 Task: Create a due date automation trigger when advanced on, 2 working days before a card is due add fields without custom field "Resume" set to a number lower than 1 and lower than 10 at 11:00 AM.
Action: Mouse moved to (882, 260)
Screenshot: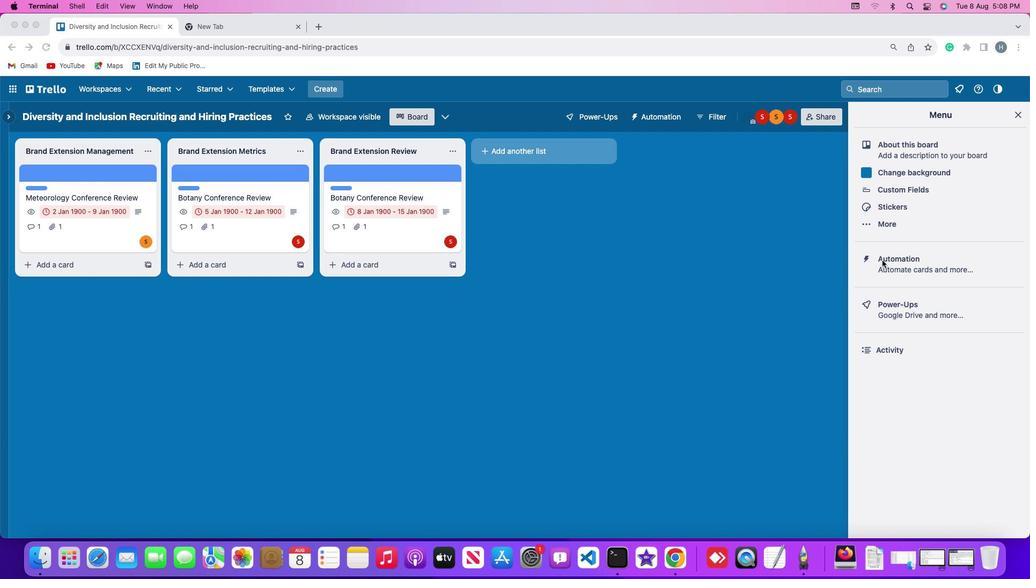 
Action: Mouse pressed left at (882, 260)
Screenshot: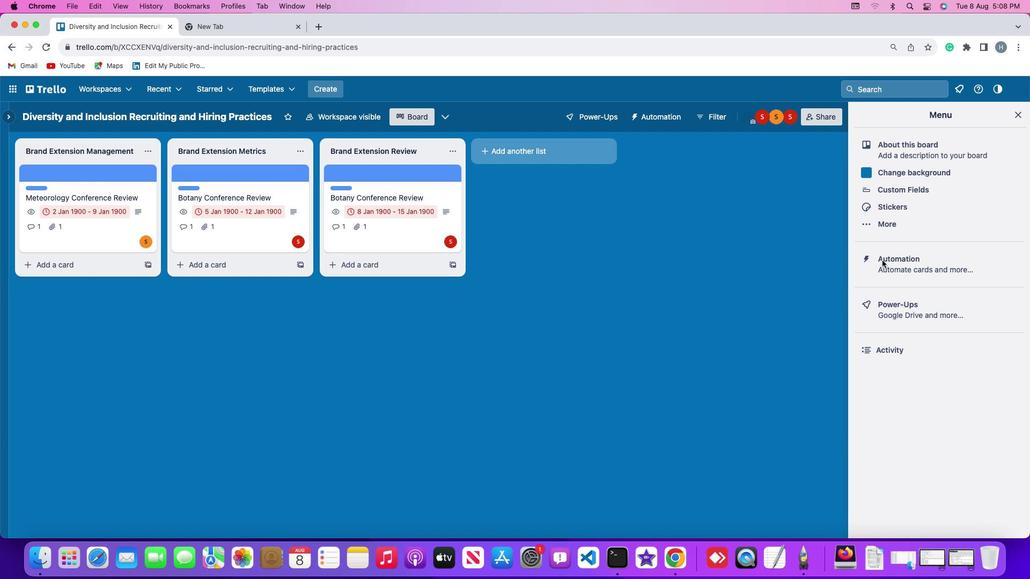 
Action: Mouse pressed left at (882, 260)
Screenshot: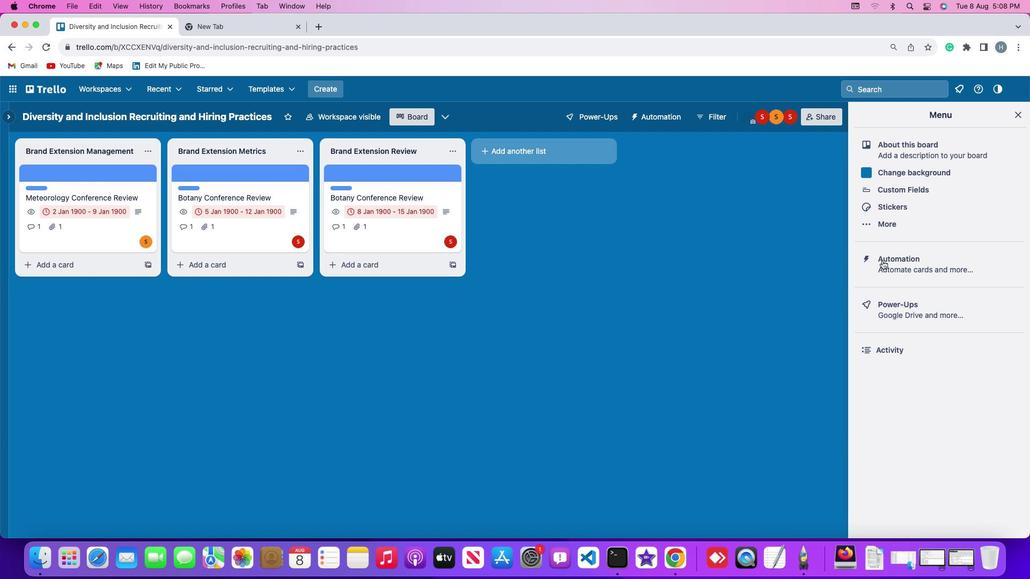 
Action: Mouse moved to (68, 252)
Screenshot: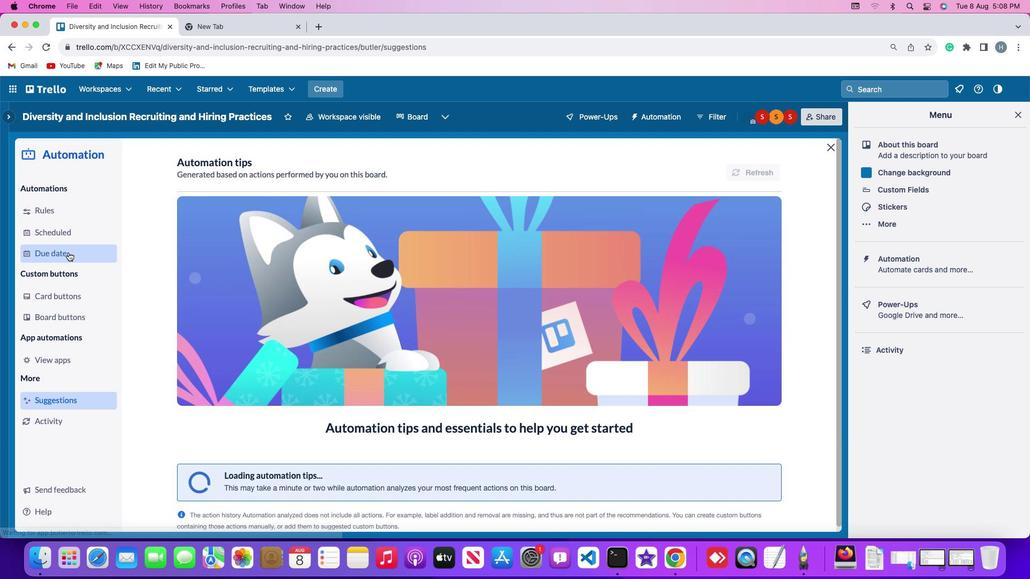 
Action: Mouse pressed left at (68, 252)
Screenshot: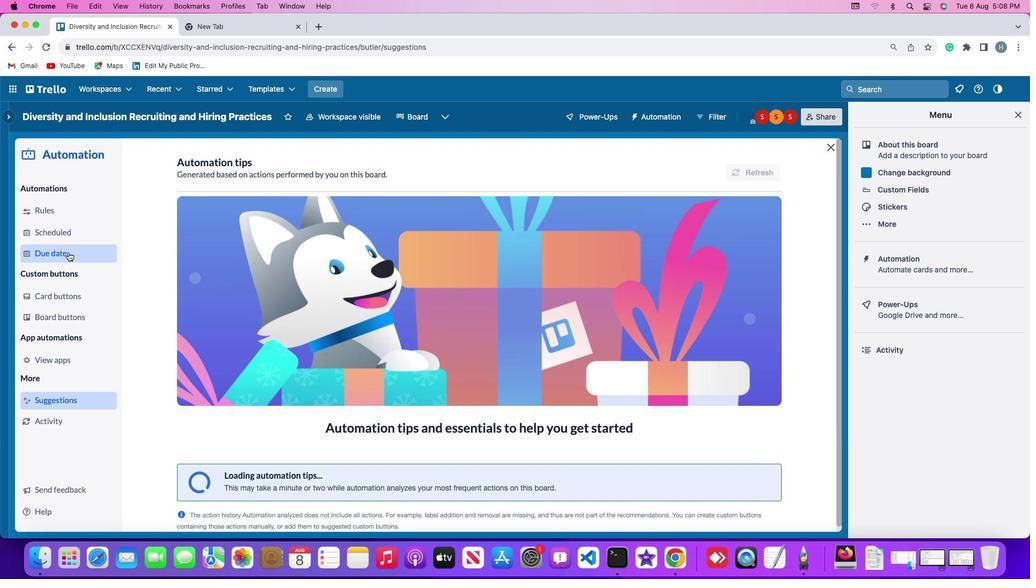 
Action: Mouse moved to (731, 164)
Screenshot: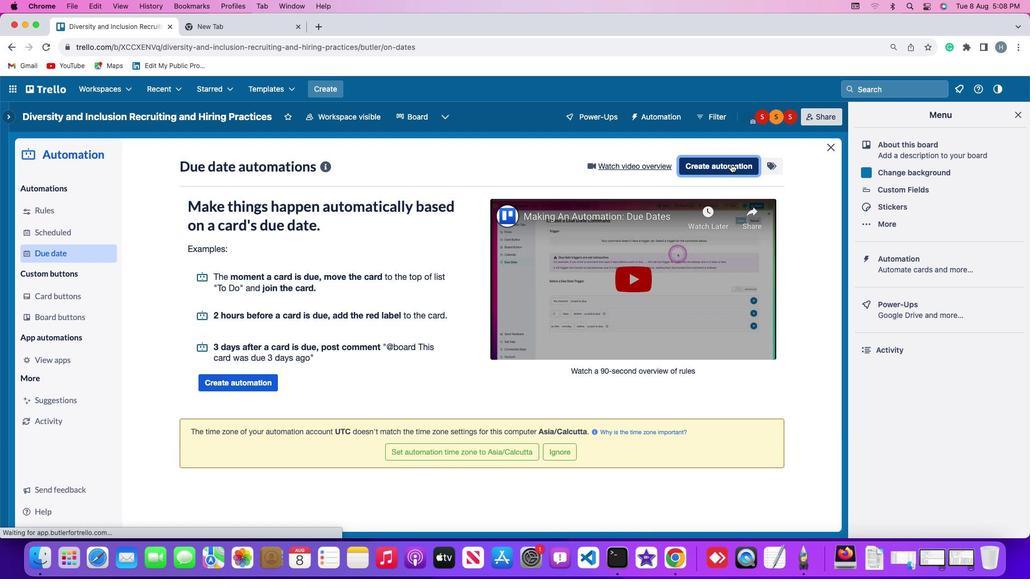 
Action: Mouse pressed left at (731, 164)
Screenshot: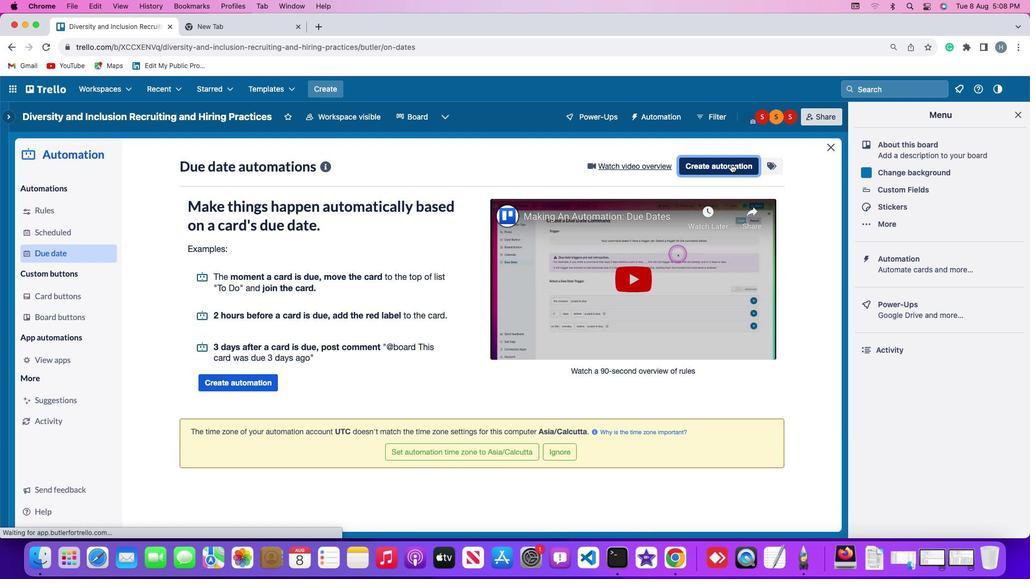 
Action: Mouse moved to (297, 270)
Screenshot: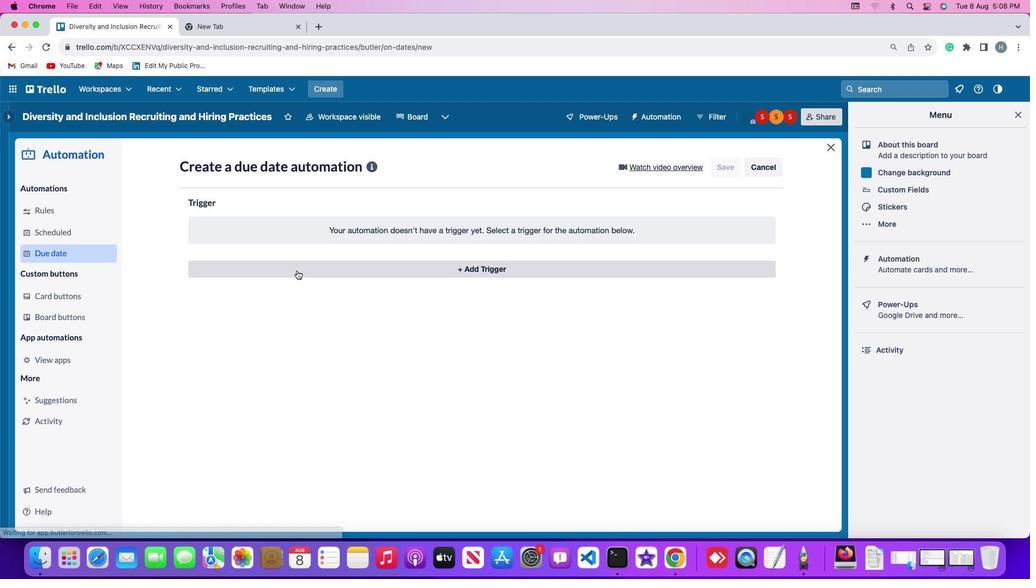 
Action: Mouse pressed left at (297, 270)
Screenshot: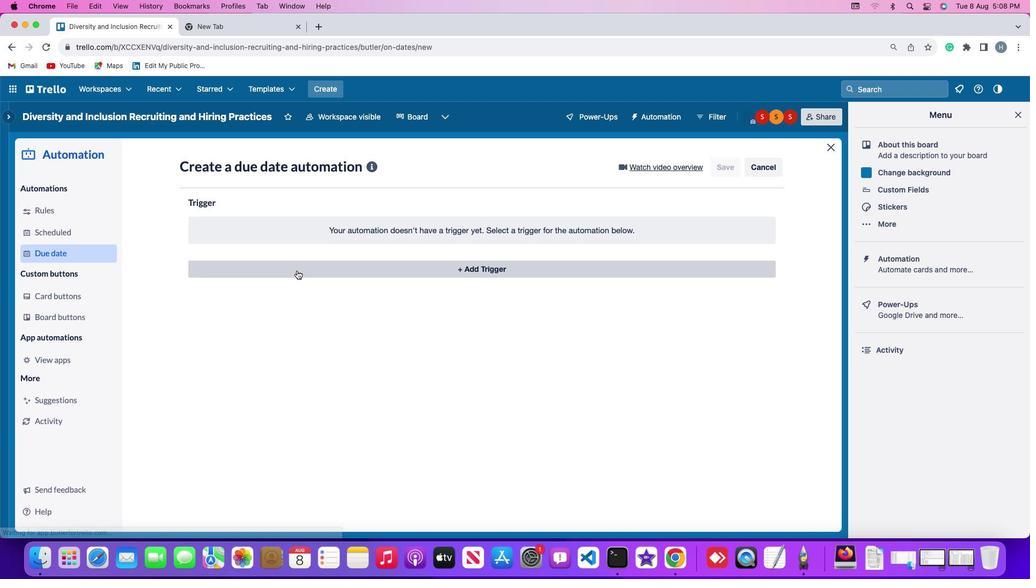 
Action: Mouse moved to (206, 428)
Screenshot: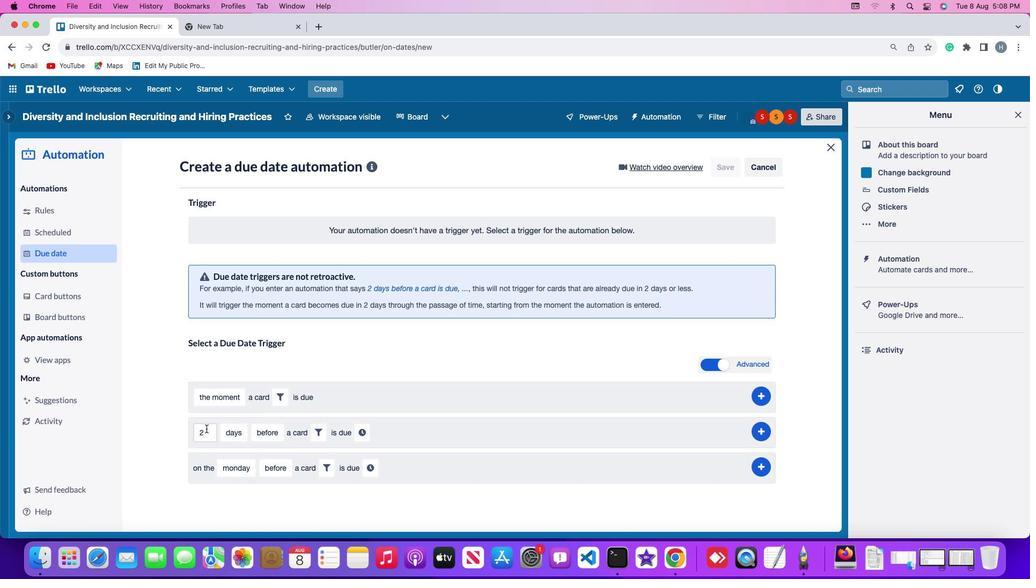 
Action: Mouse pressed left at (206, 428)
Screenshot: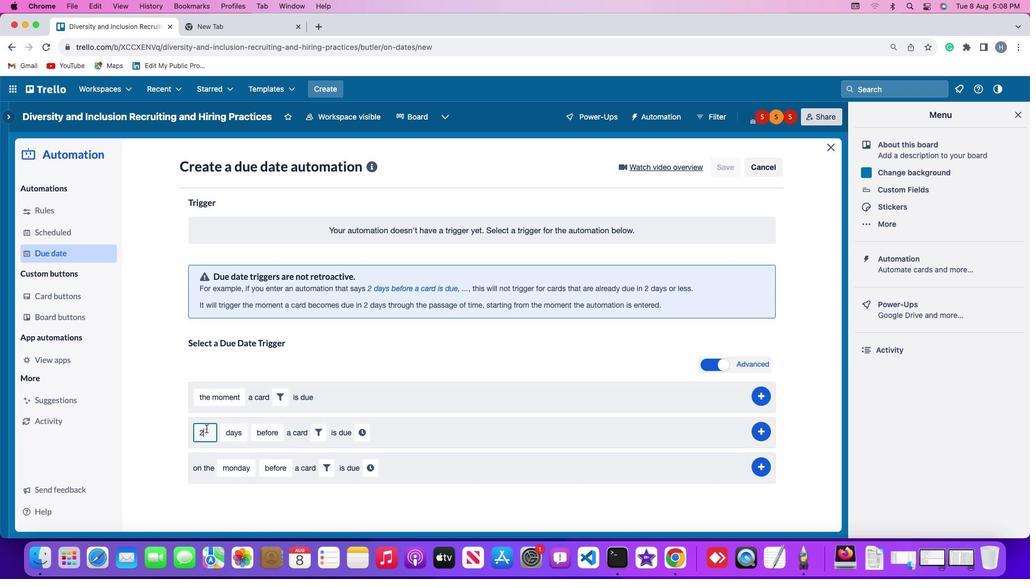 
Action: Key pressed Key.backspace'2'
Screenshot: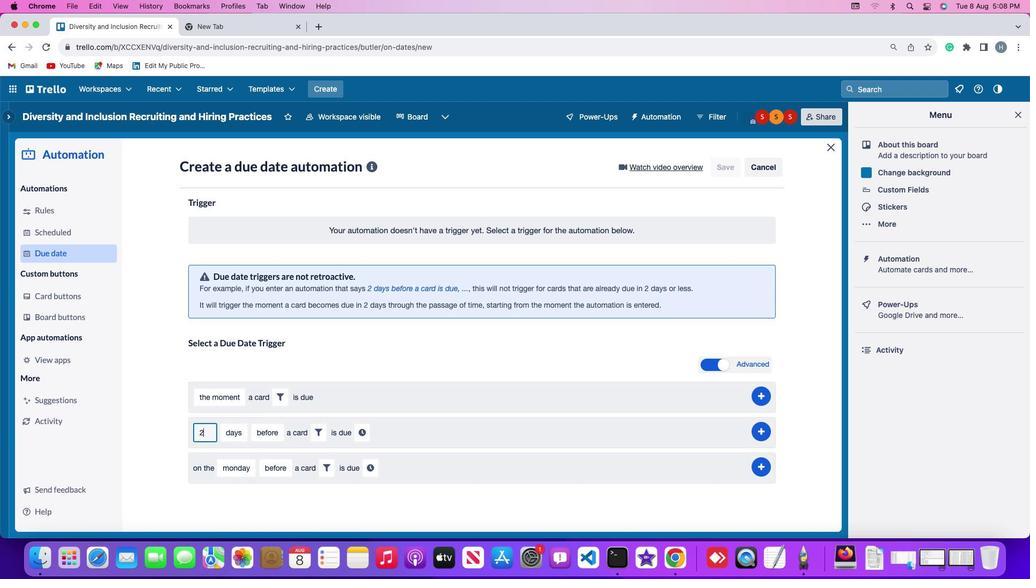 
Action: Mouse moved to (226, 432)
Screenshot: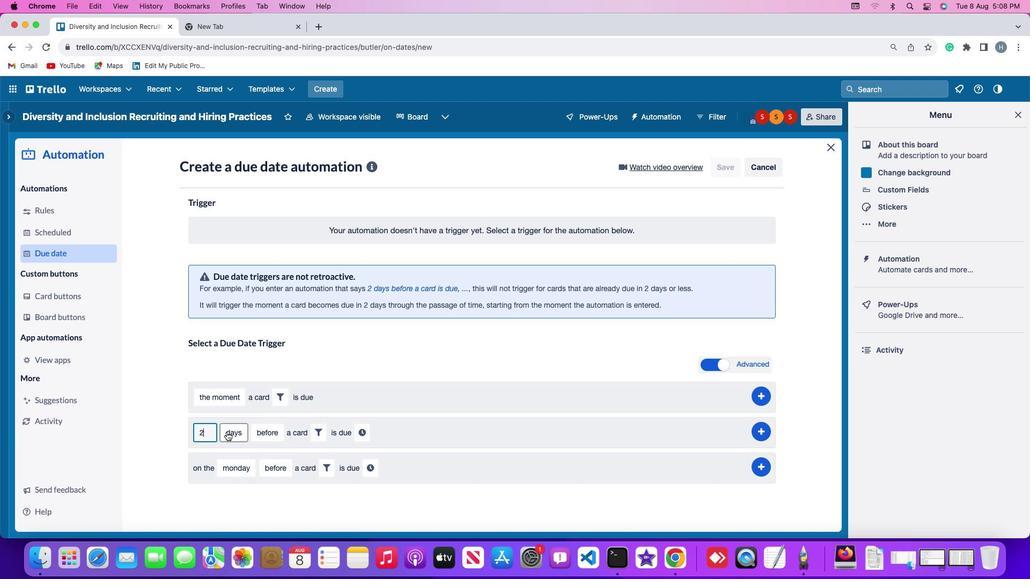 
Action: Mouse pressed left at (226, 432)
Screenshot: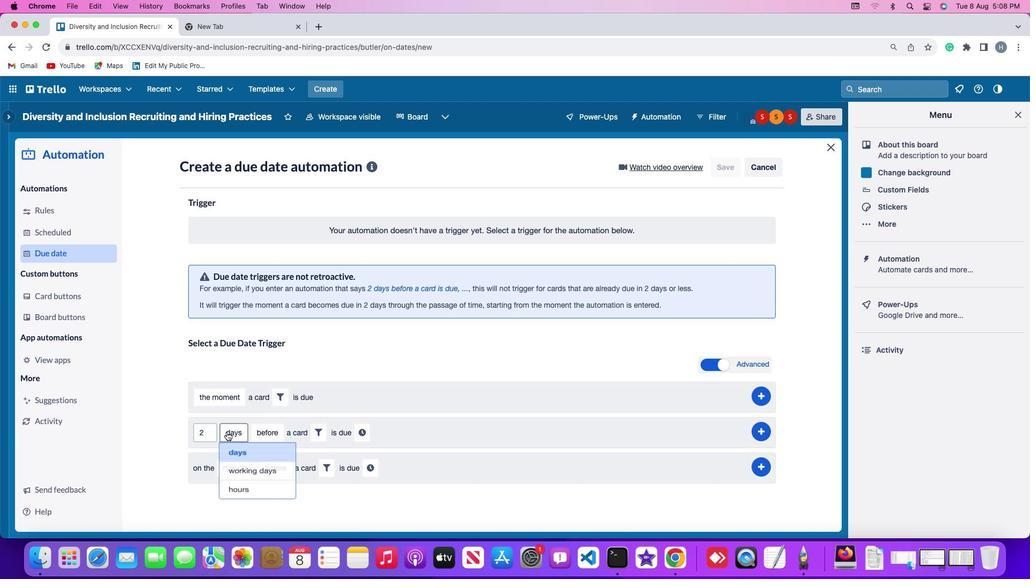 
Action: Mouse moved to (243, 474)
Screenshot: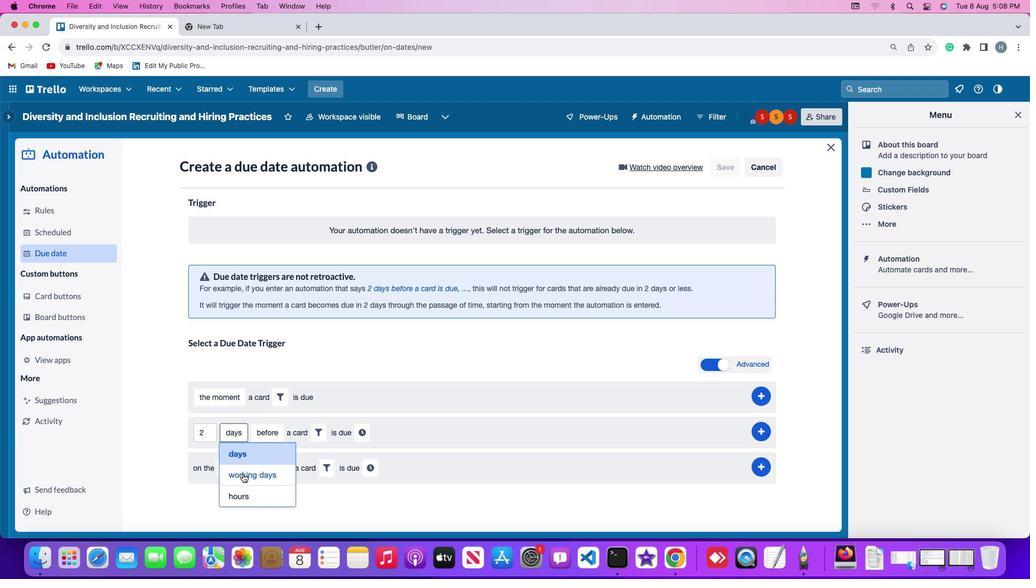 
Action: Mouse pressed left at (243, 474)
Screenshot: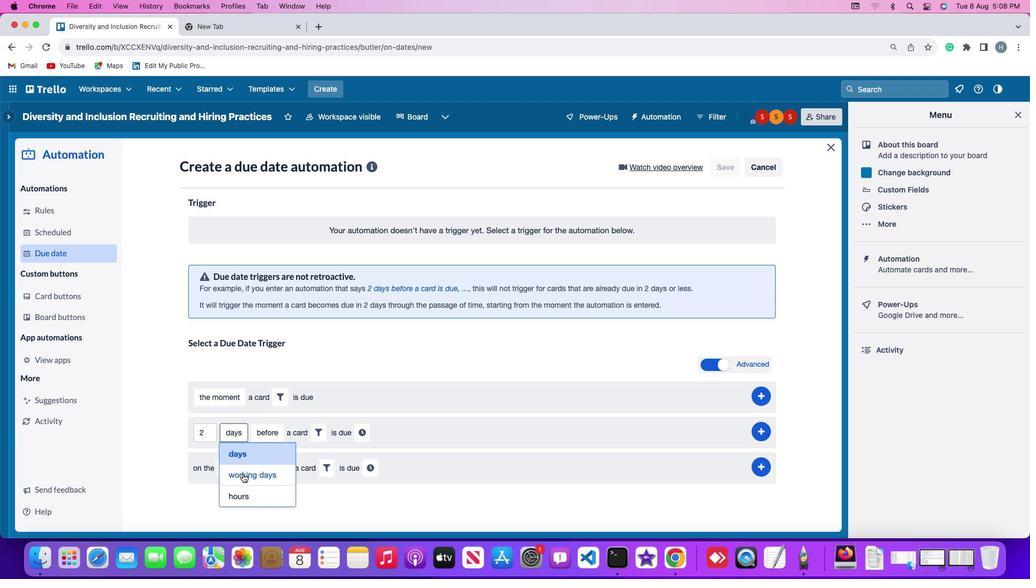 
Action: Mouse moved to (293, 434)
Screenshot: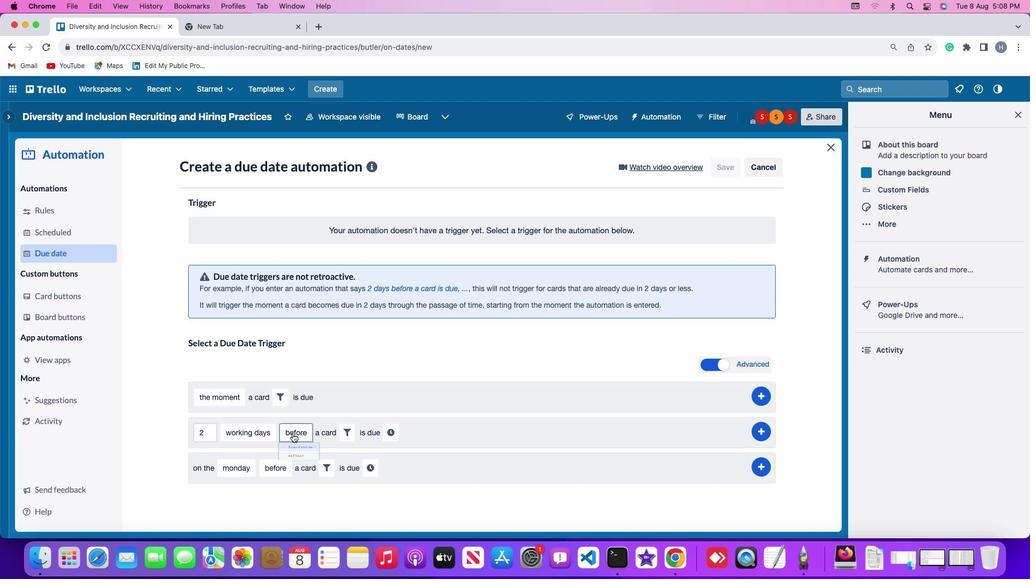 
Action: Mouse pressed left at (293, 434)
Screenshot: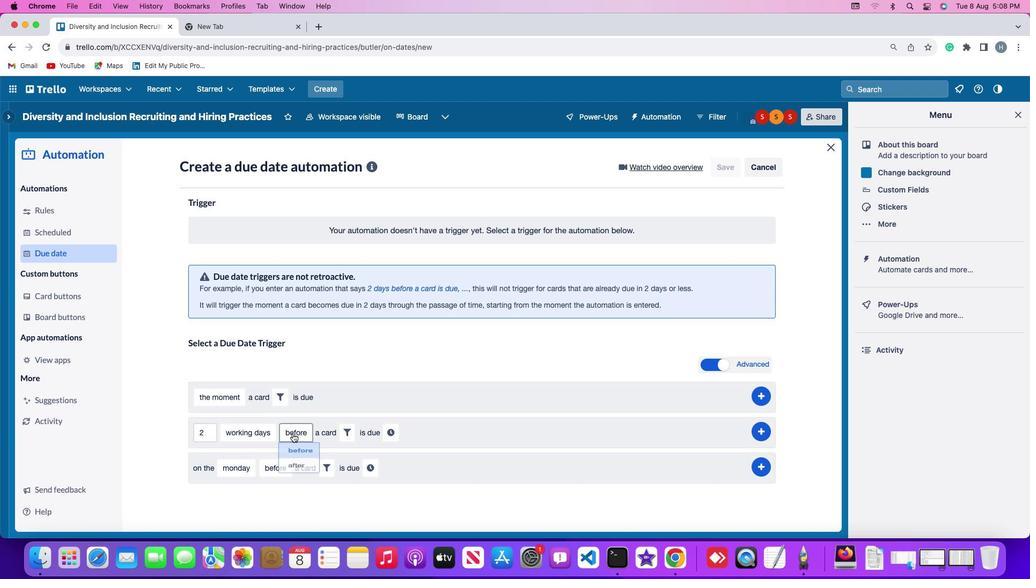 
Action: Mouse moved to (300, 454)
Screenshot: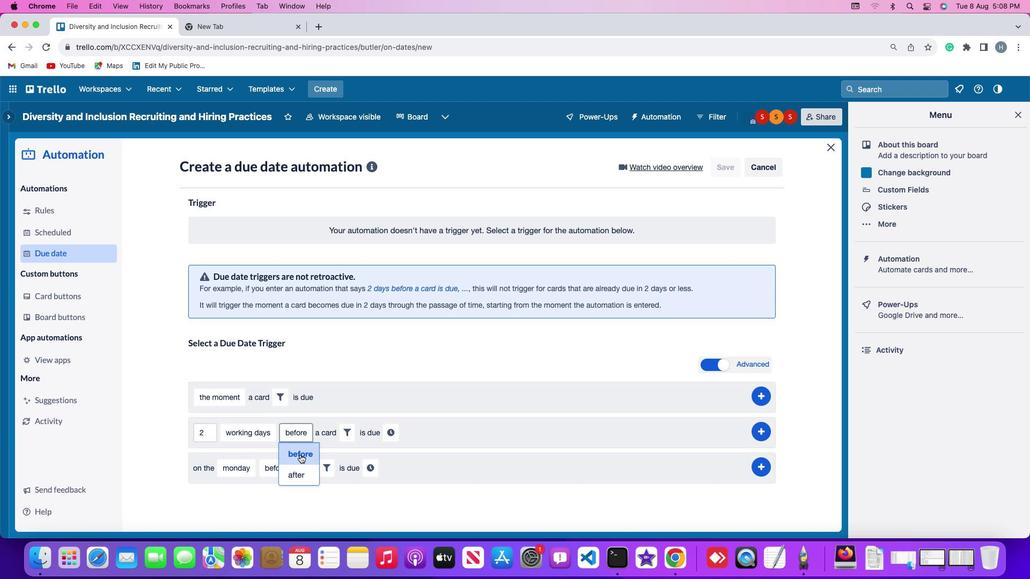 
Action: Mouse pressed left at (300, 454)
Screenshot: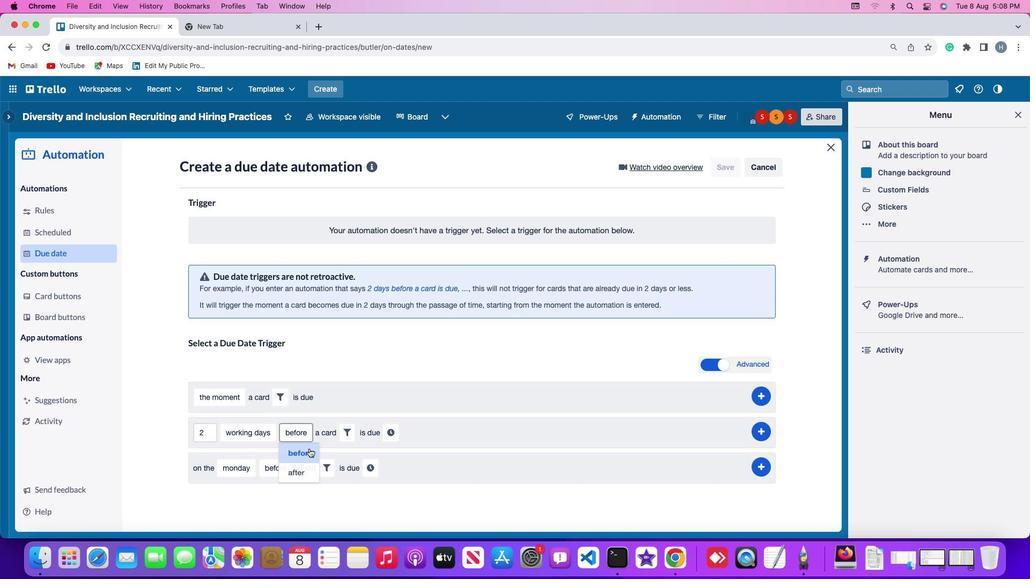 
Action: Mouse moved to (347, 435)
Screenshot: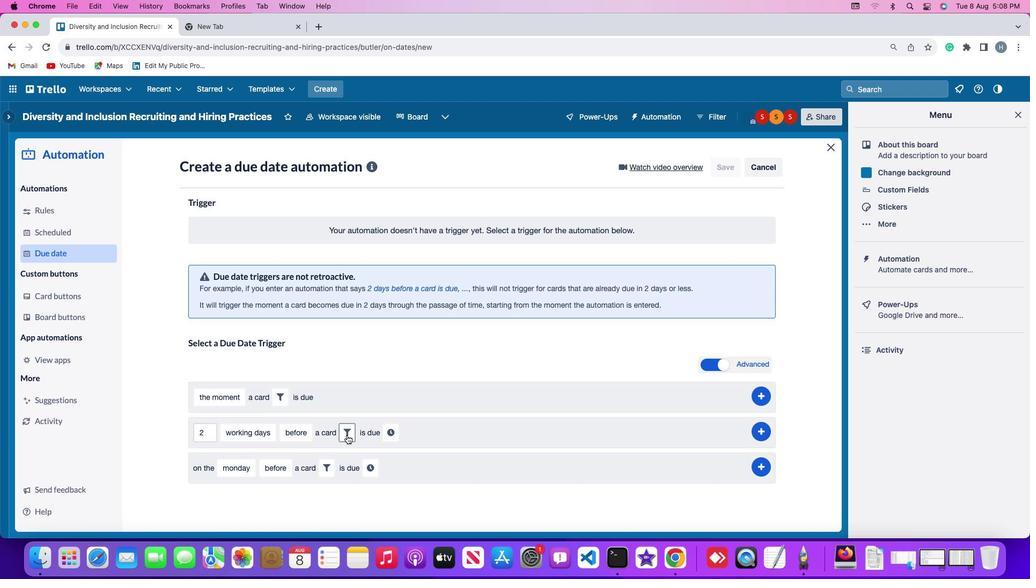 
Action: Mouse pressed left at (347, 435)
Screenshot: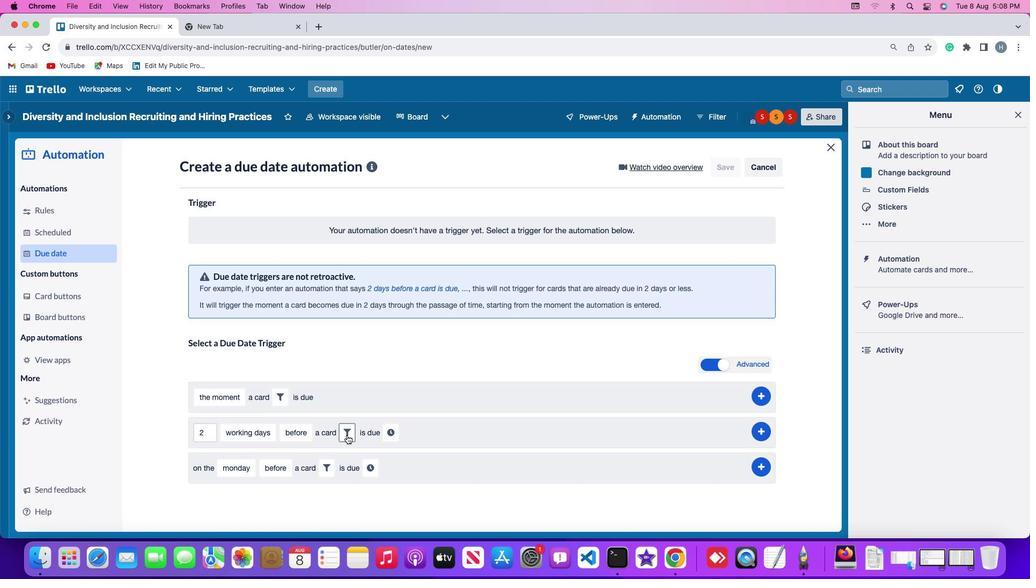 
Action: Mouse moved to (527, 465)
Screenshot: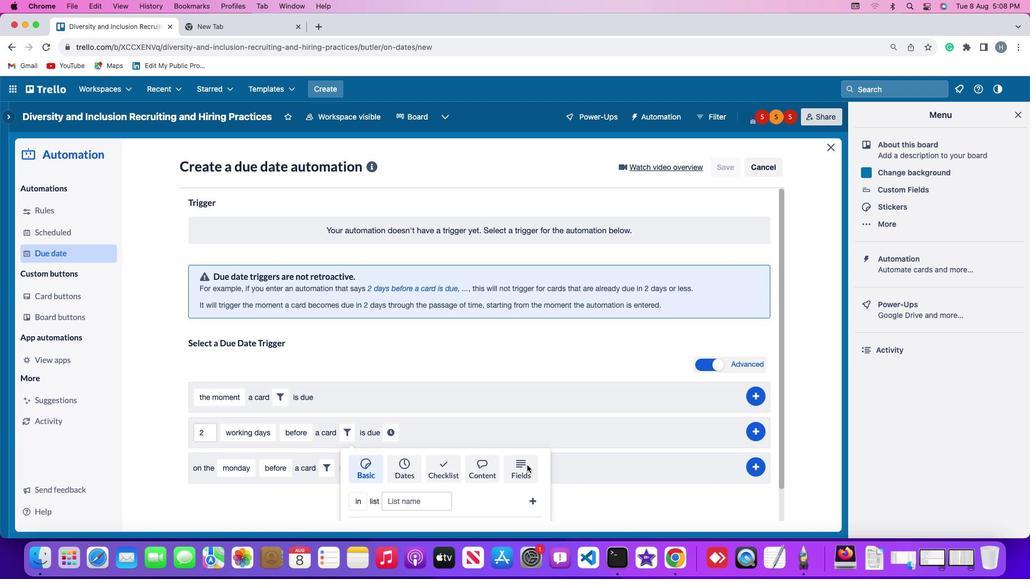 
Action: Mouse pressed left at (527, 465)
Screenshot: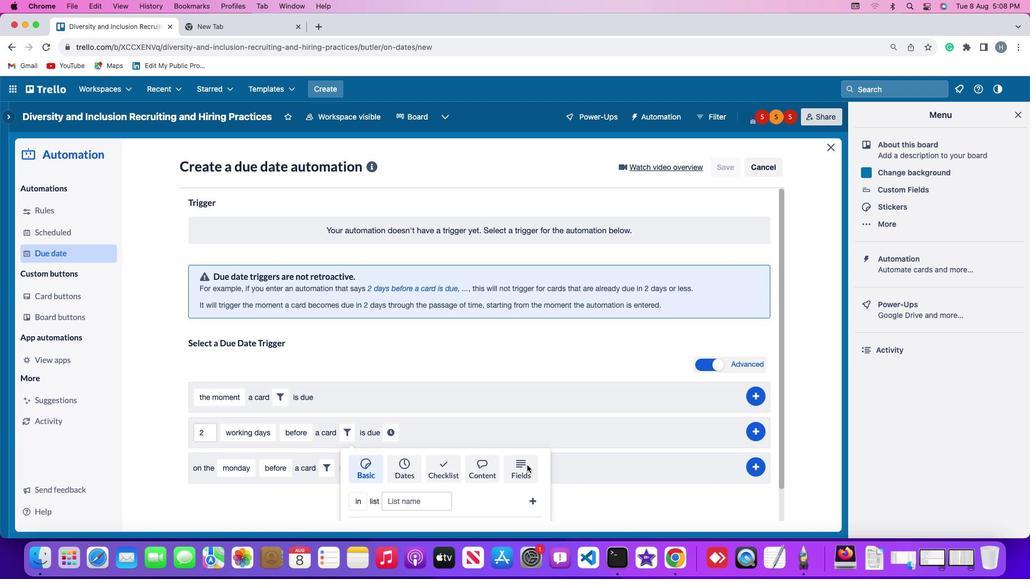 
Action: Mouse moved to (323, 501)
Screenshot: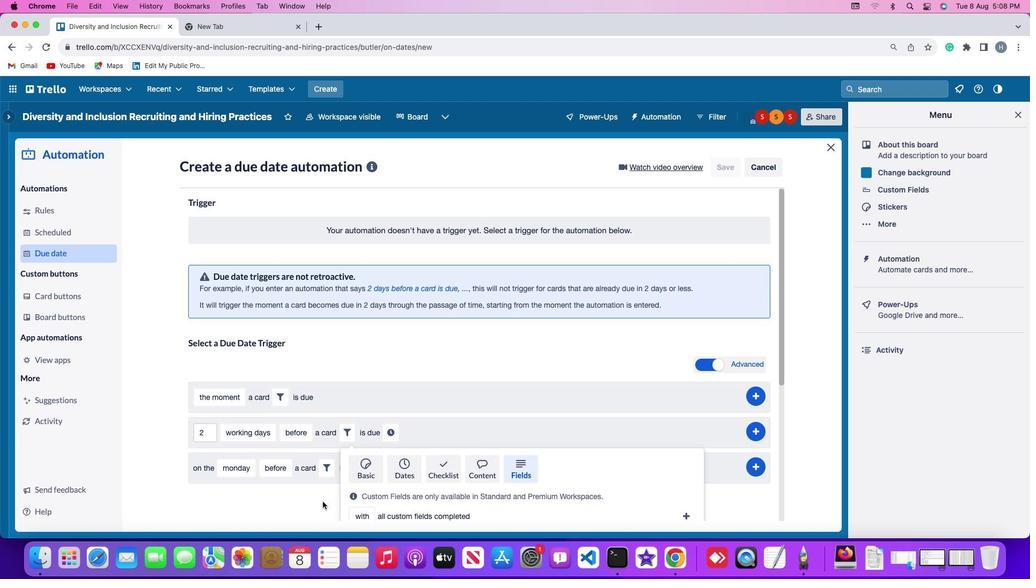 
Action: Mouse scrolled (323, 501) with delta (0, 0)
Screenshot: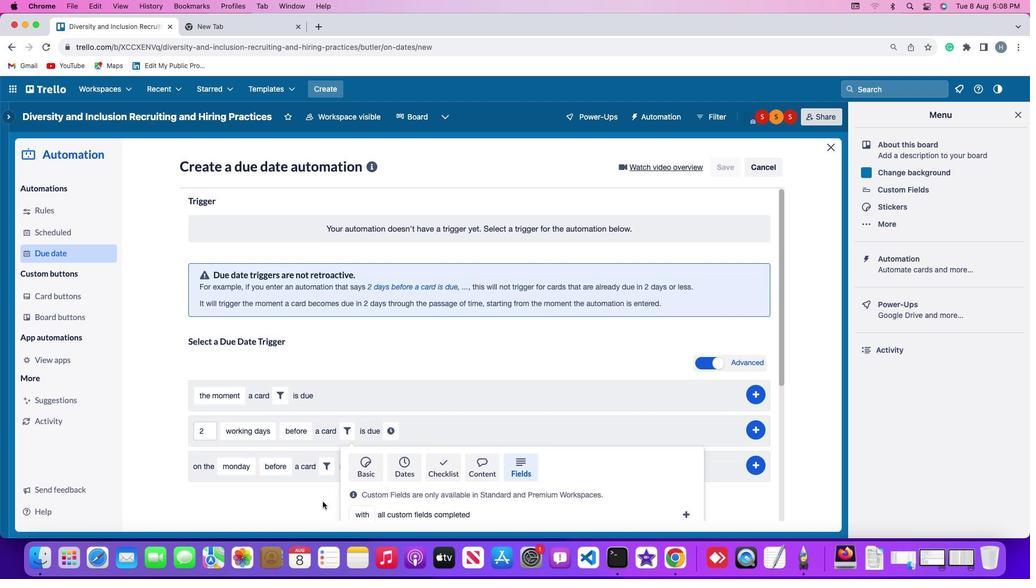 
Action: Mouse scrolled (323, 501) with delta (0, 0)
Screenshot: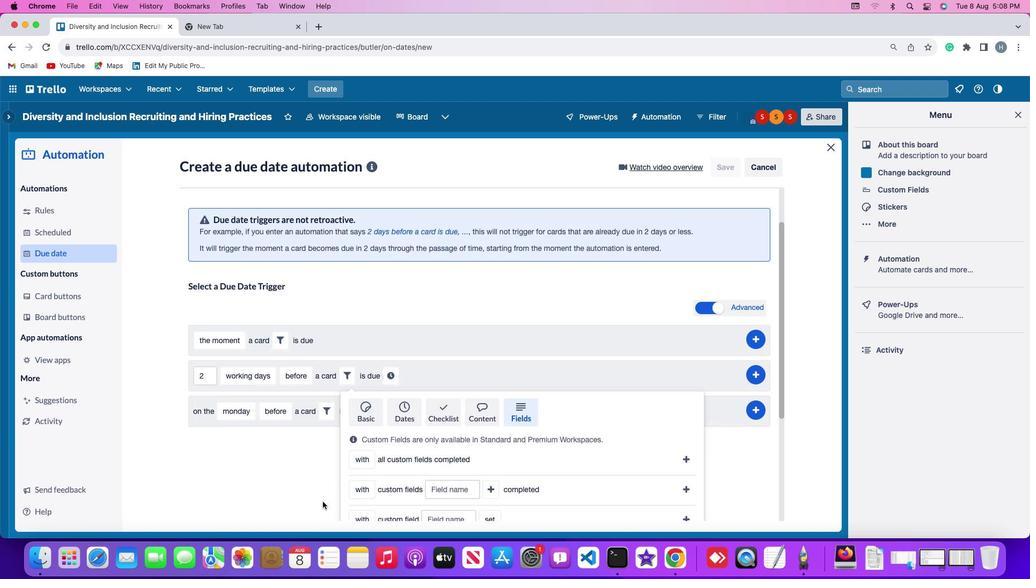 
Action: Mouse scrolled (323, 501) with delta (0, -2)
Screenshot: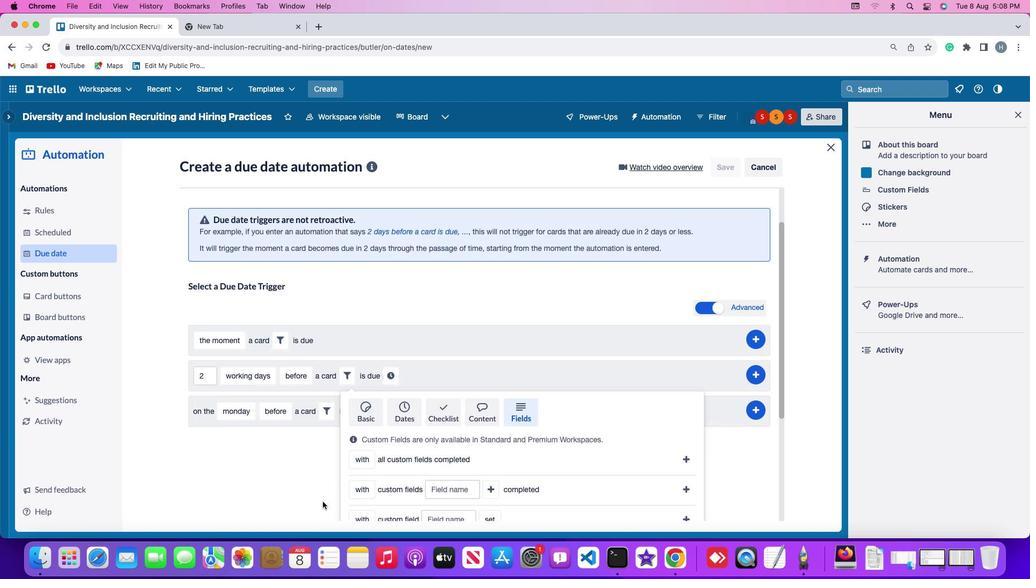 
Action: Mouse scrolled (323, 501) with delta (0, -2)
Screenshot: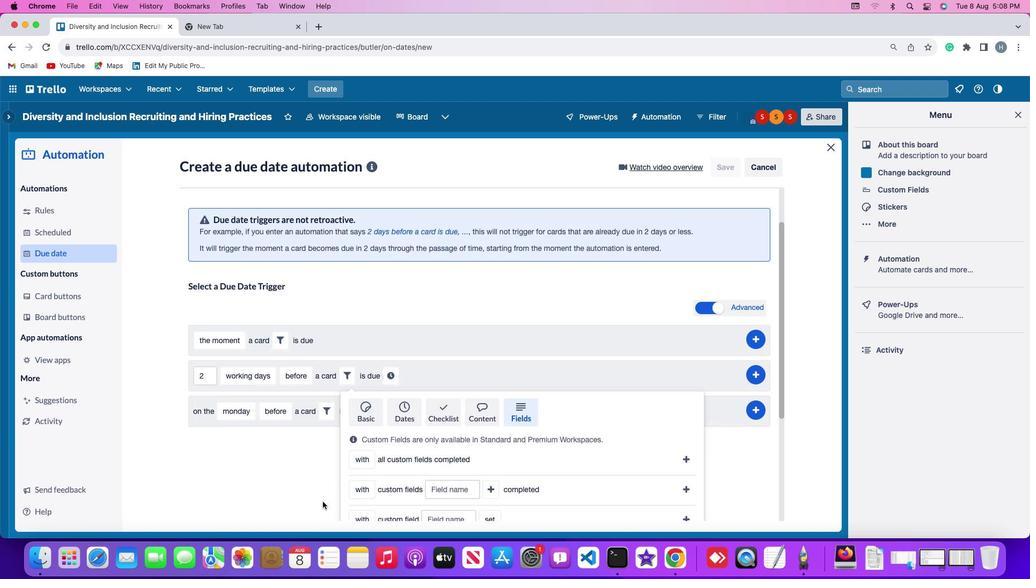 
Action: Mouse scrolled (323, 501) with delta (0, -3)
Screenshot: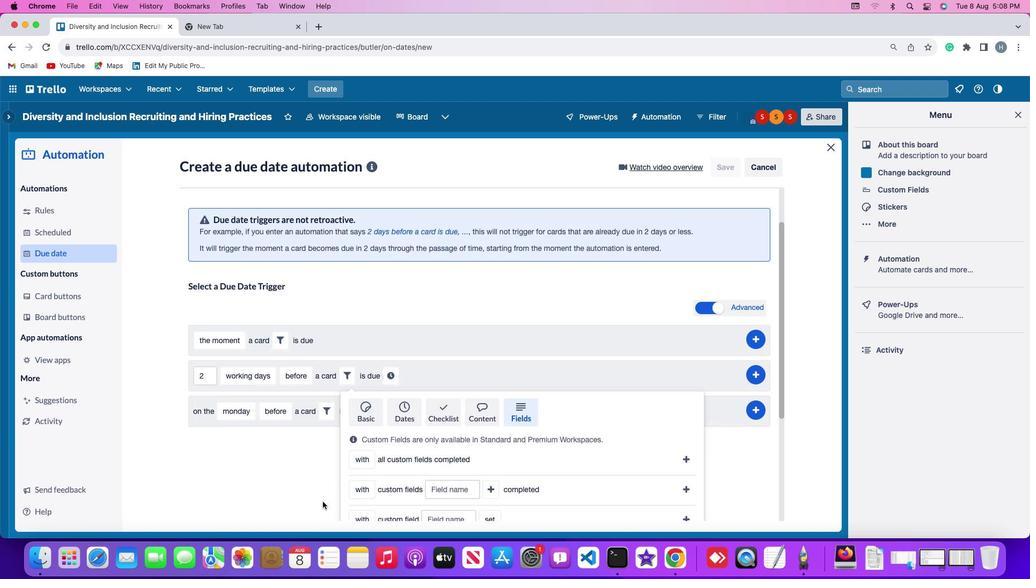 
Action: Mouse scrolled (323, 501) with delta (0, -3)
Screenshot: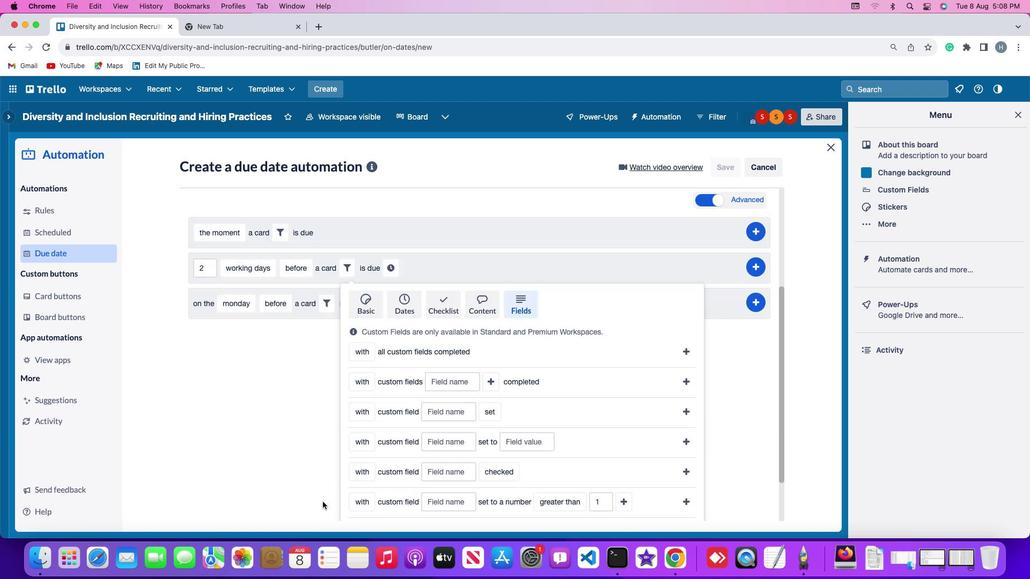 
Action: Mouse scrolled (323, 501) with delta (0, -3)
Screenshot: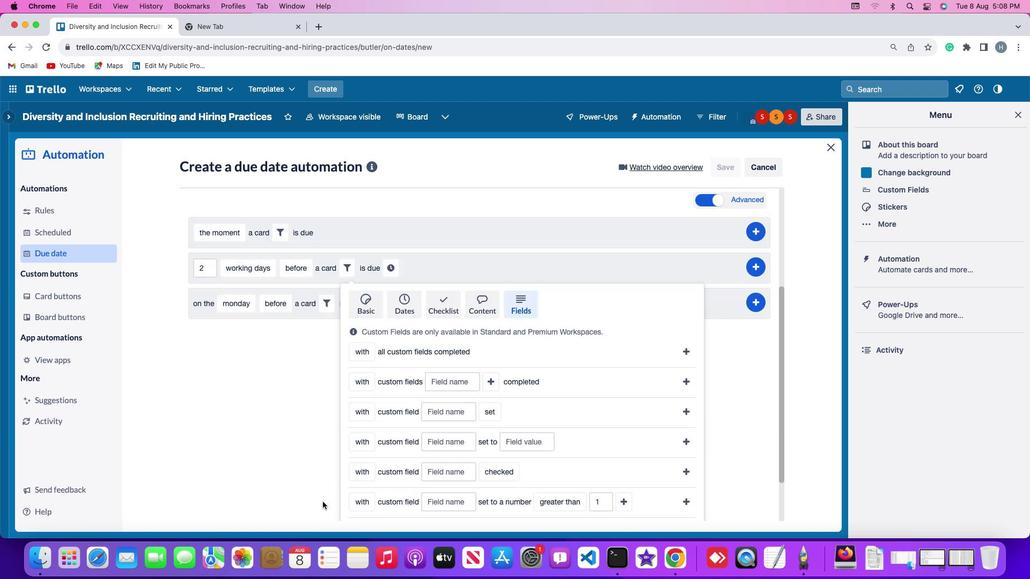 
Action: Mouse scrolled (323, 501) with delta (0, -4)
Screenshot: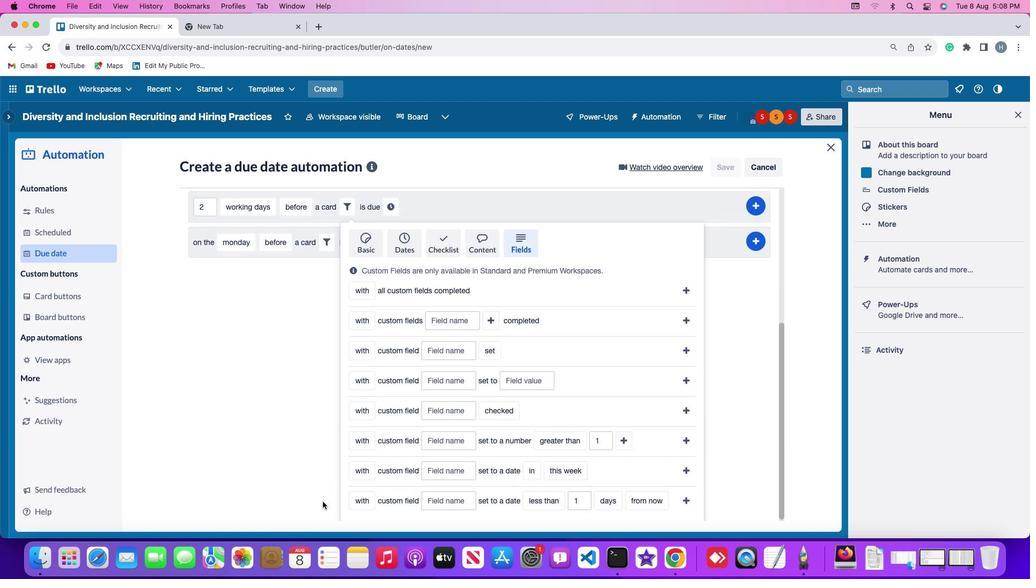 
Action: Mouse scrolled (323, 501) with delta (0, 0)
Screenshot: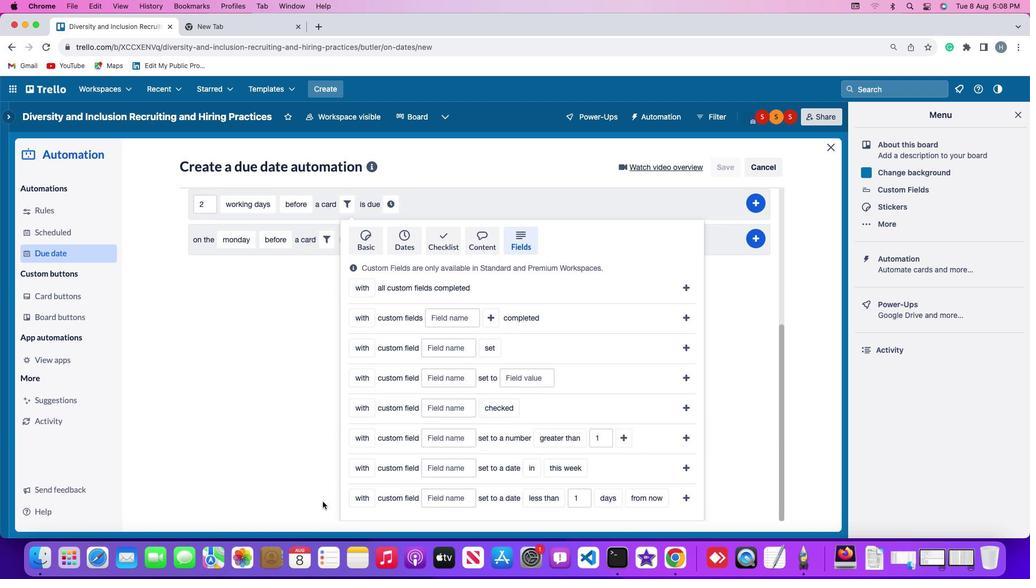 
Action: Mouse scrolled (323, 501) with delta (0, 0)
Screenshot: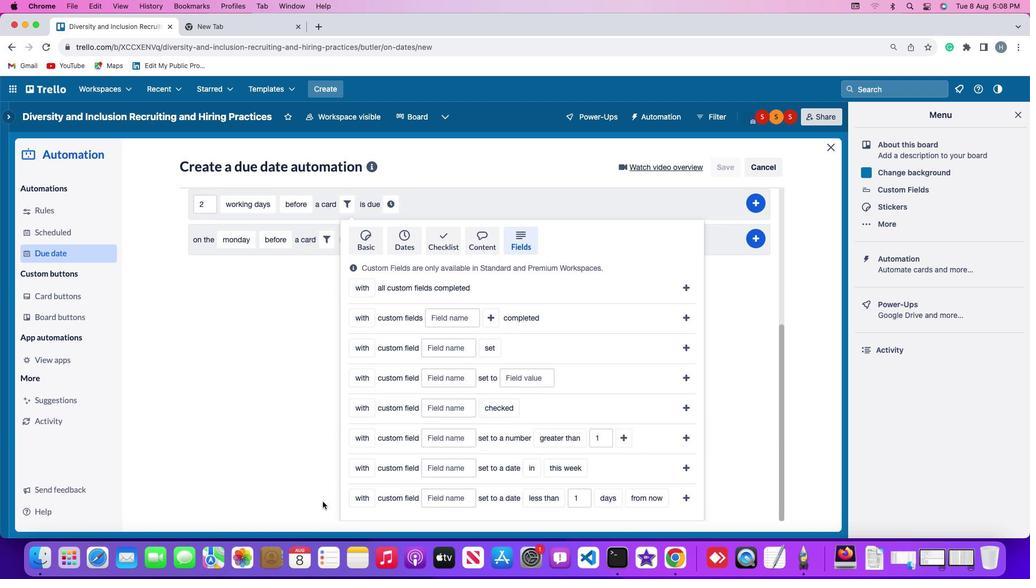 
Action: Mouse scrolled (323, 501) with delta (0, -1)
Screenshot: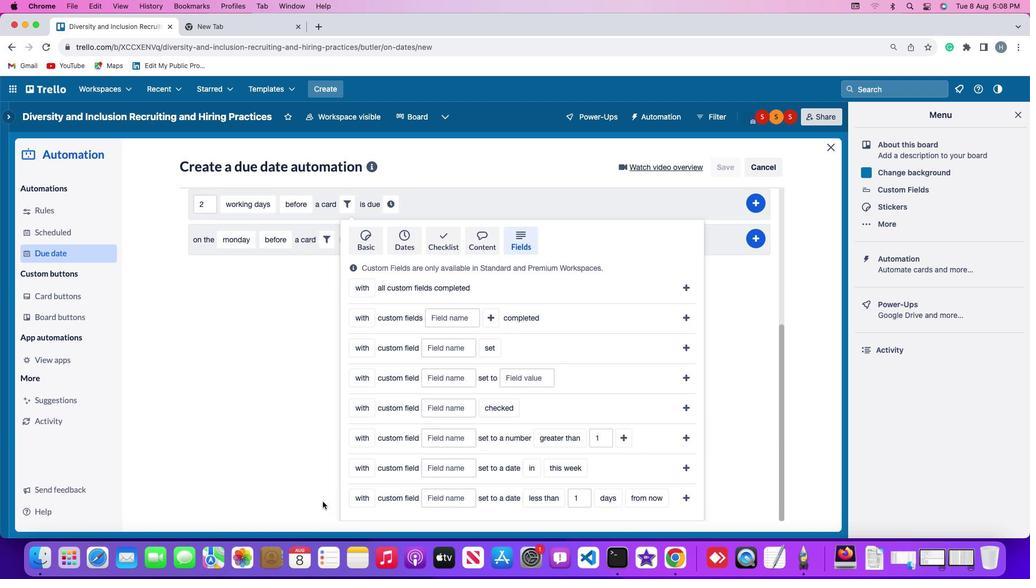 
Action: Mouse scrolled (323, 501) with delta (0, -2)
Screenshot: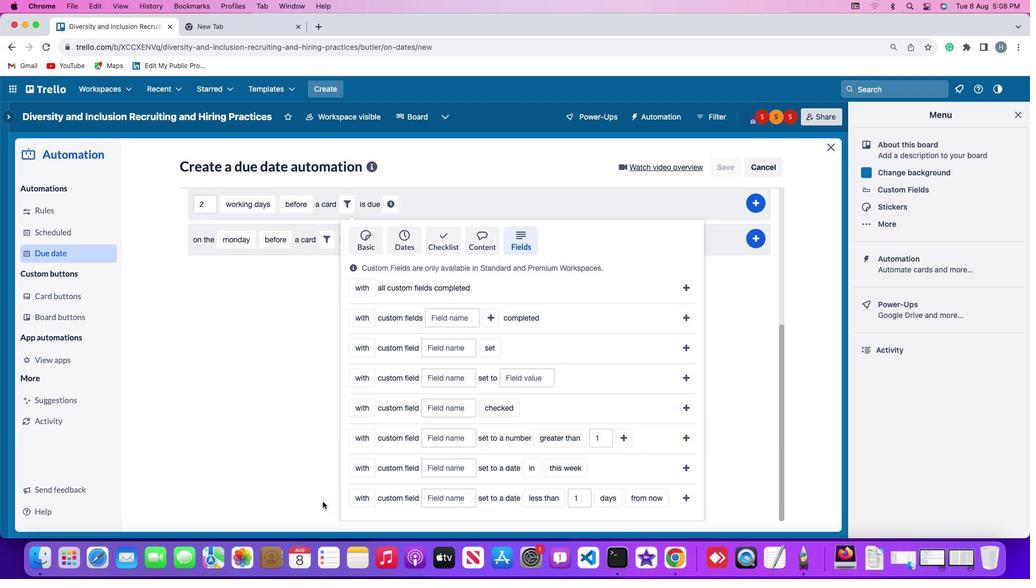 
Action: Mouse moved to (366, 439)
Screenshot: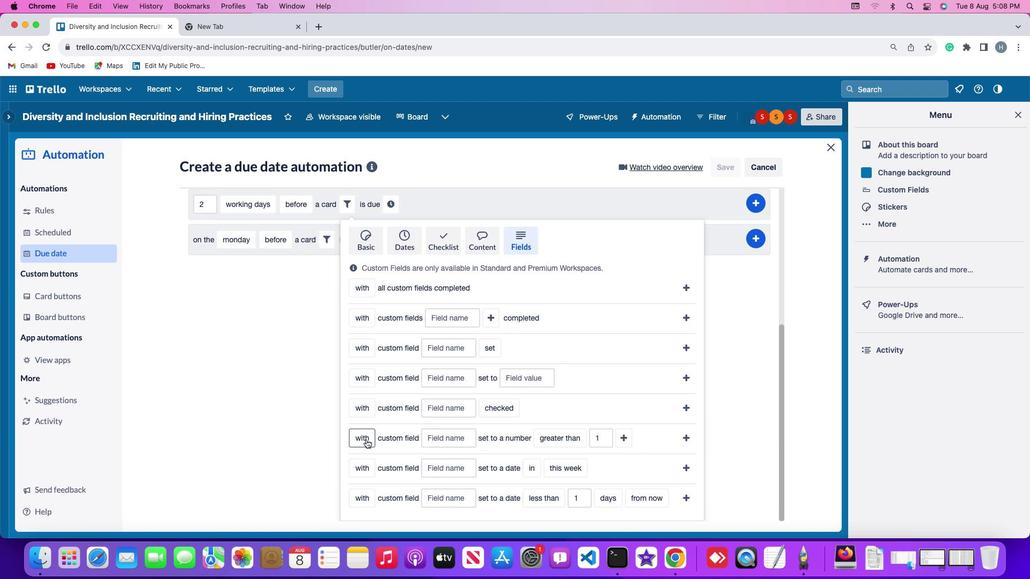 
Action: Mouse pressed left at (366, 439)
Screenshot: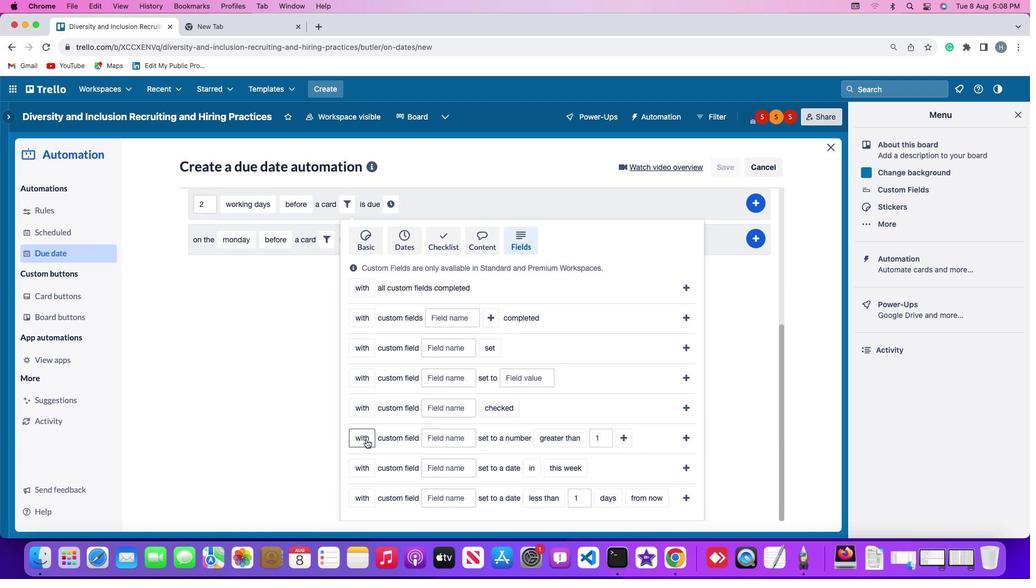 
Action: Mouse moved to (372, 477)
Screenshot: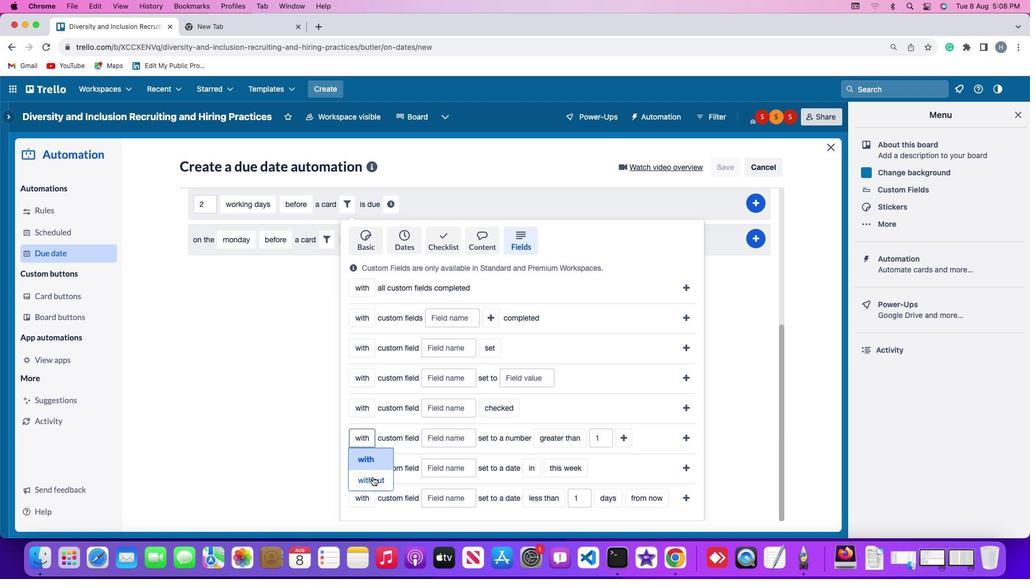 
Action: Mouse pressed left at (372, 477)
Screenshot: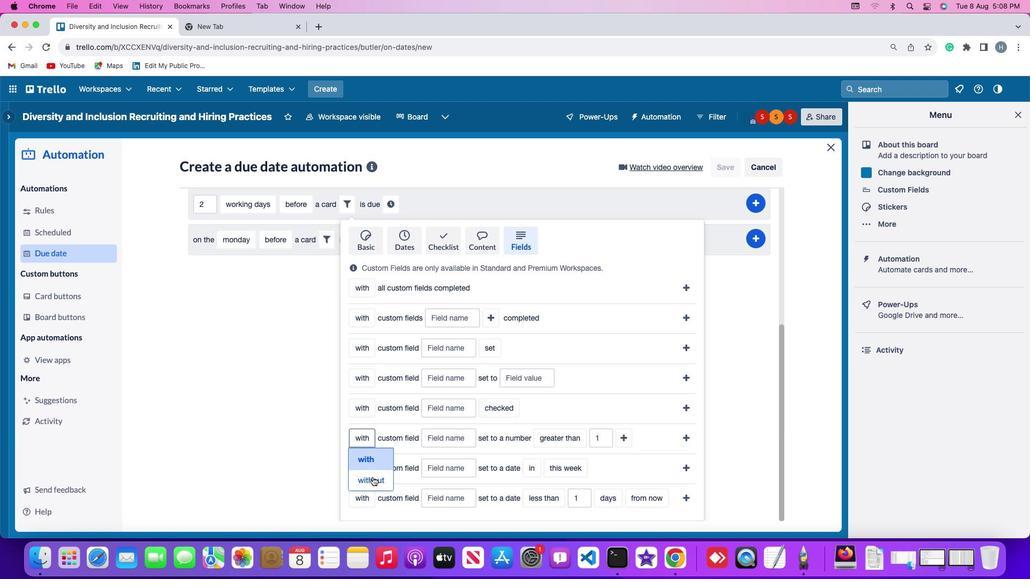 
Action: Mouse moved to (462, 441)
Screenshot: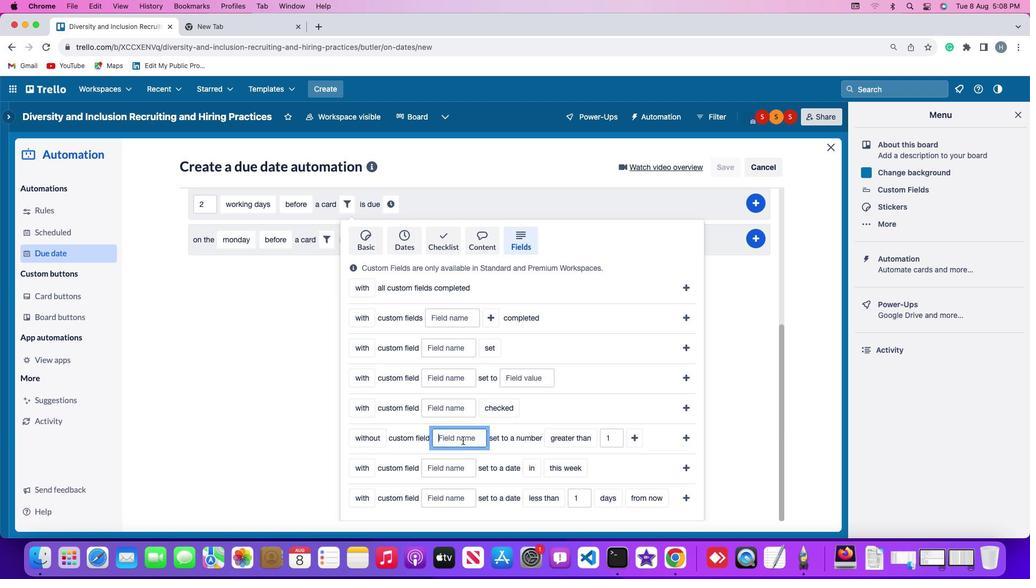 
Action: Mouse pressed left at (462, 441)
Screenshot: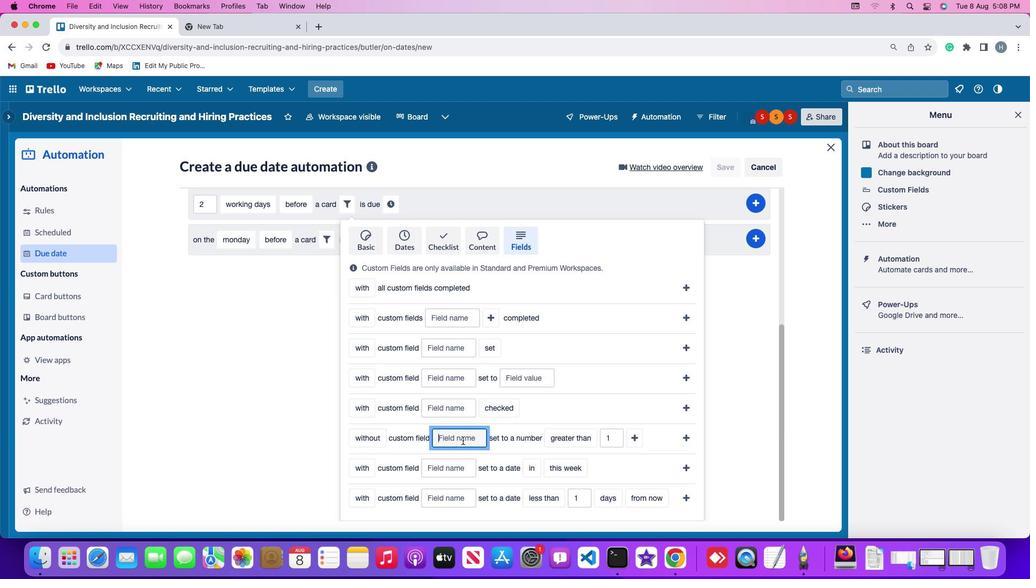 
Action: Mouse moved to (462, 441)
Screenshot: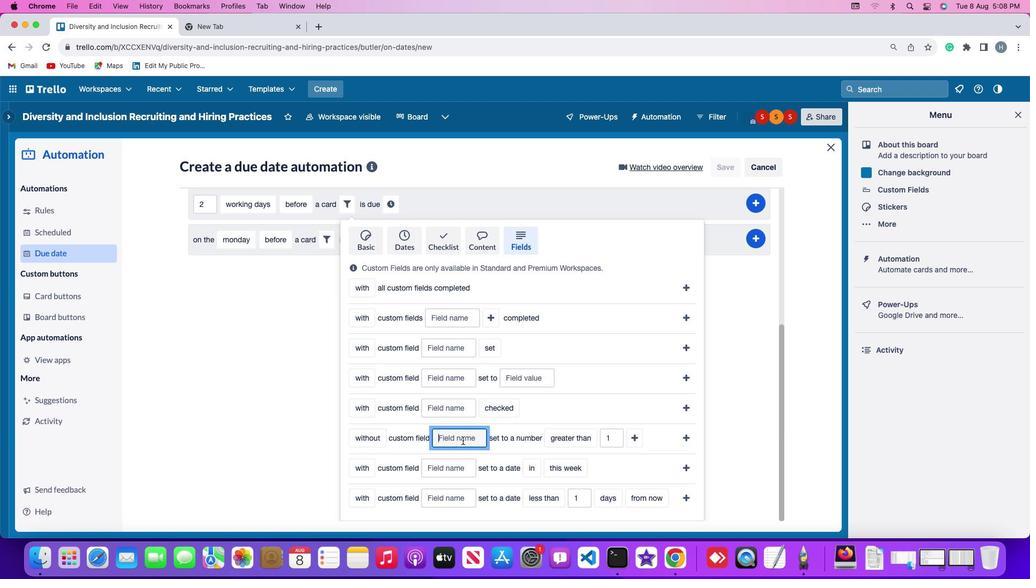 
Action: Key pressed Key.shift'R''e''s''u''m''e'
Screenshot: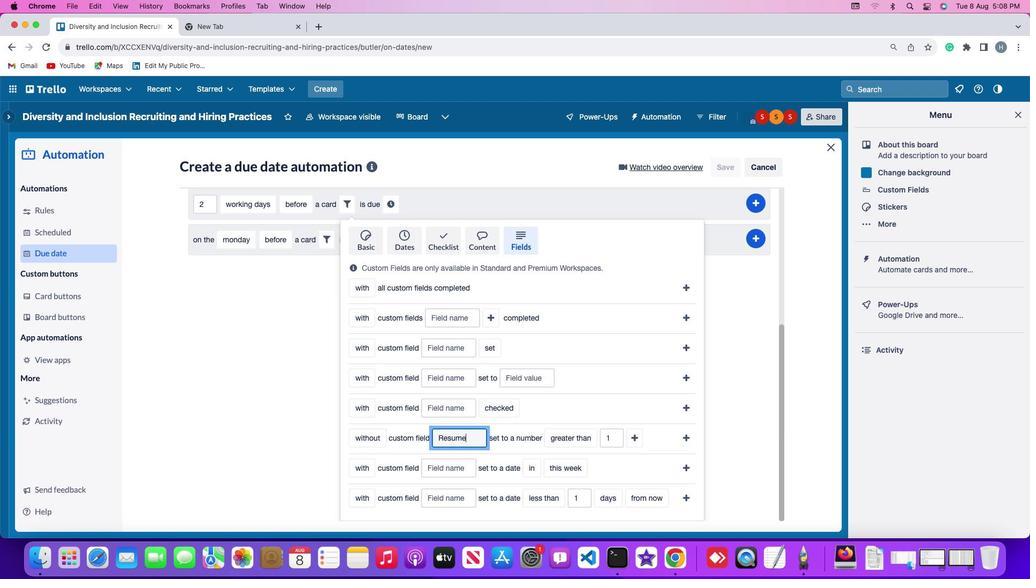 
Action: Mouse moved to (564, 438)
Screenshot: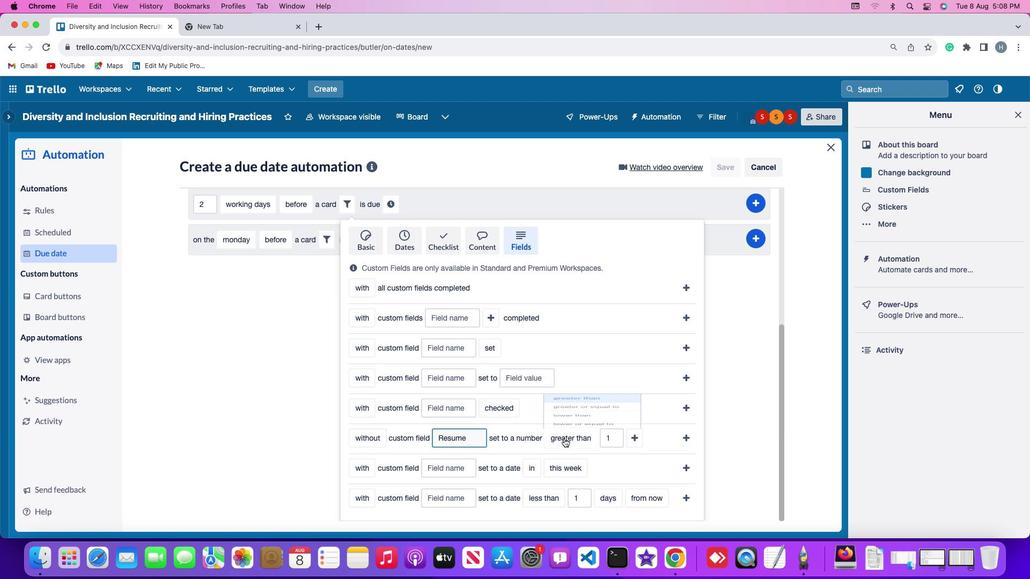 
Action: Mouse pressed left at (564, 438)
Screenshot: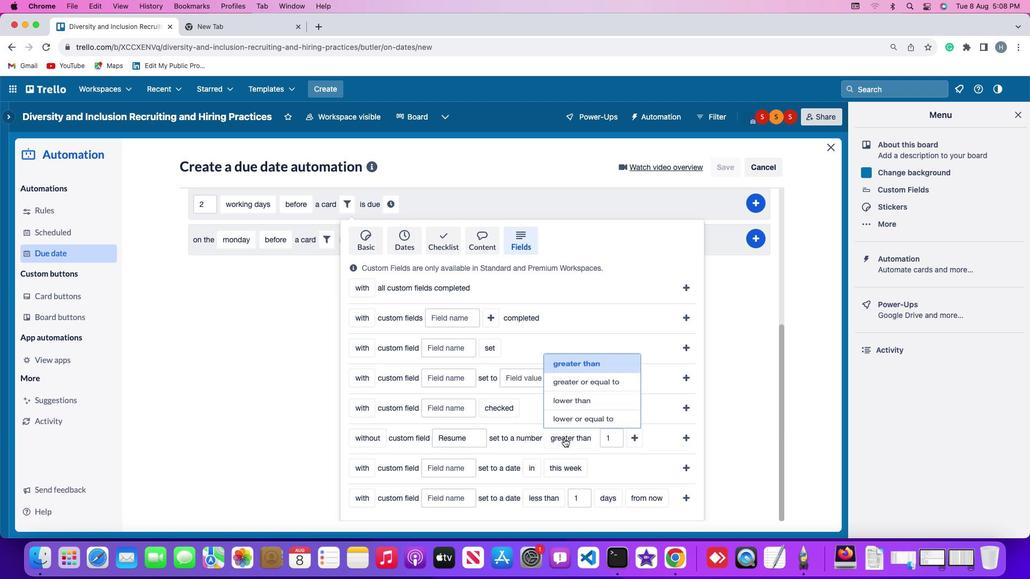 
Action: Mouse moved to (579, 394)
Screenshot: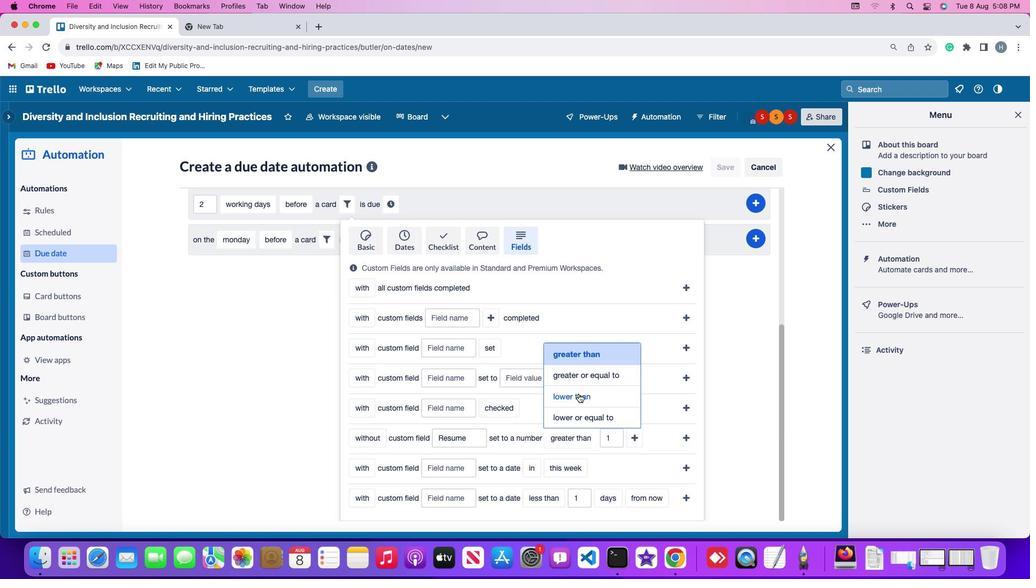 
Action: Mouse pressed left at (579, 394)
Screenshot: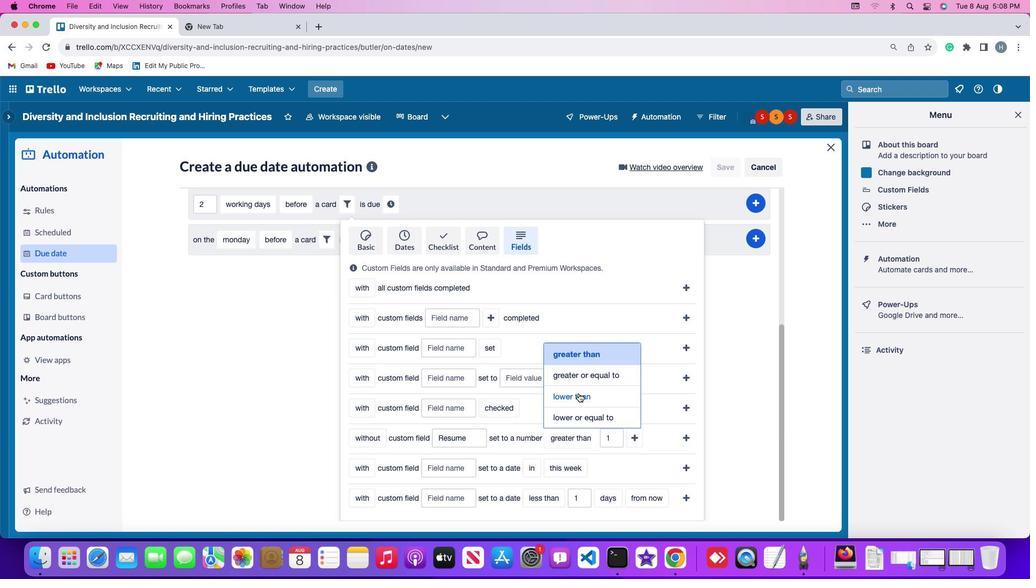 
Action: Mouse moved to (610, 435)
Screenshot: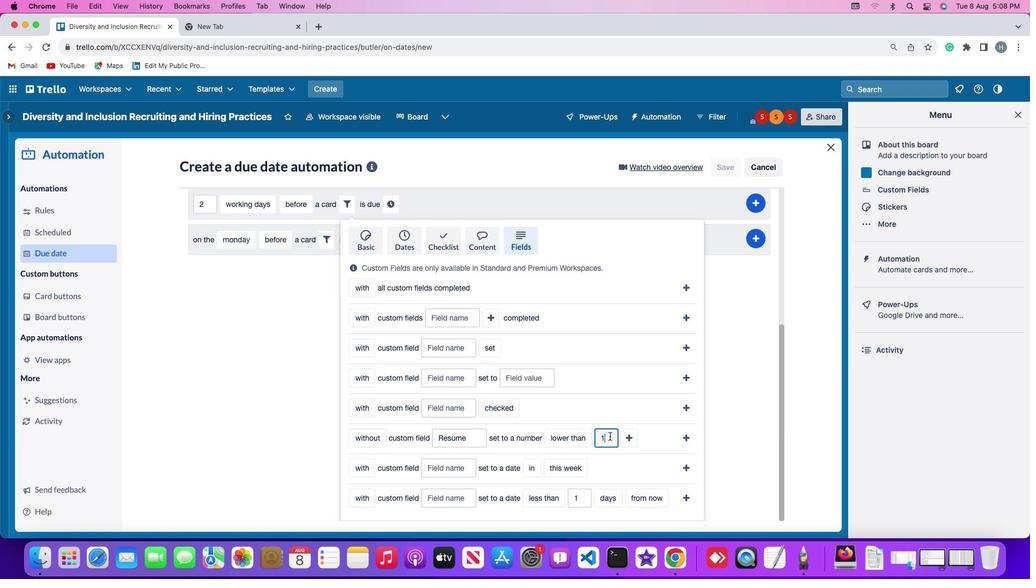 
Action: Mouse pressed left at (610, 435)
Screenshot: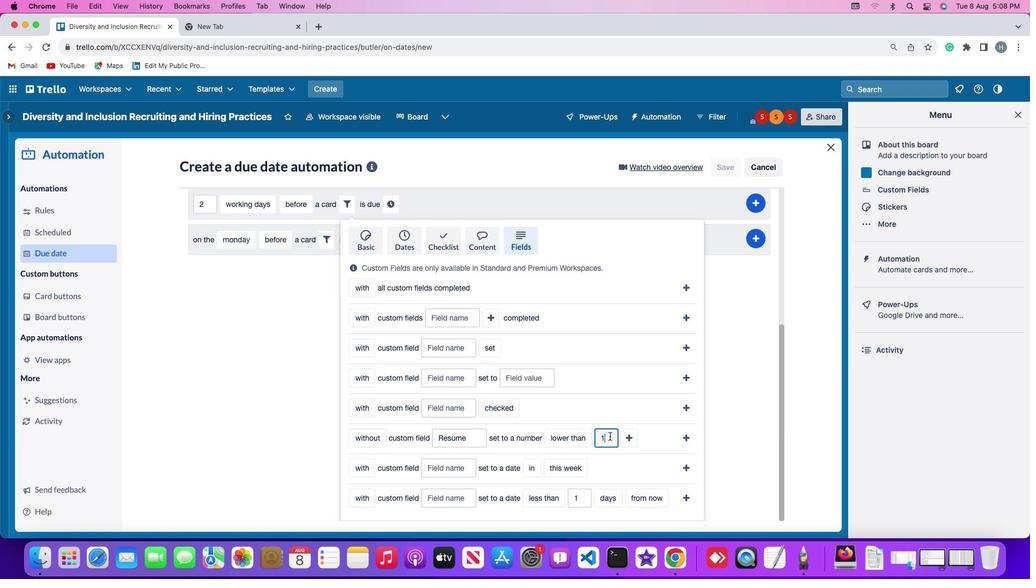 
Action: Mouse moved to (610, 436)
Screenshot: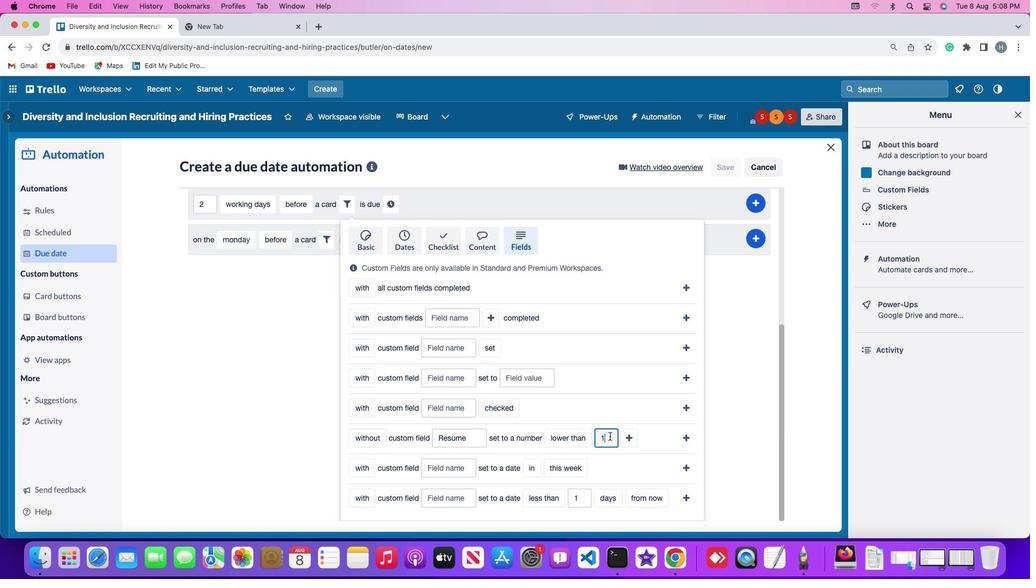 
Action: Key pressed Key.backspace'1'
Screenshot: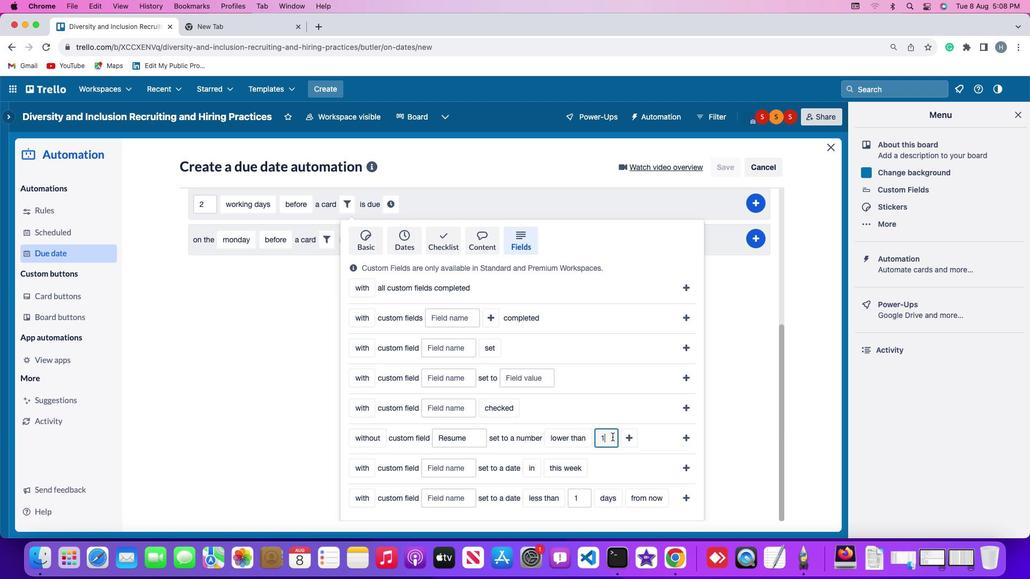 
Action: Mouse moved to (628, 436)
Screenshot: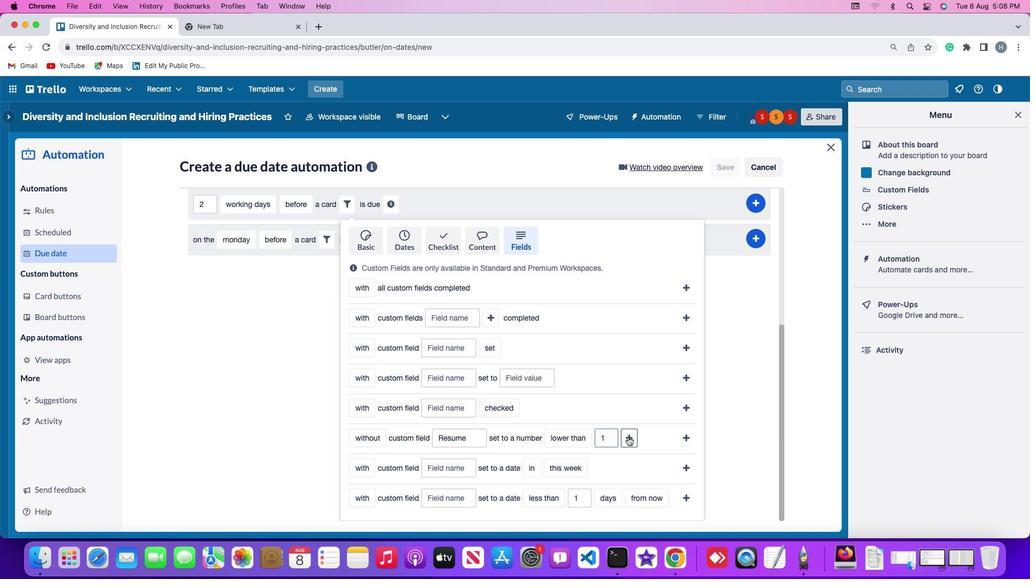 
Action: Mouse pressed left at (628, 436)
Screenshot: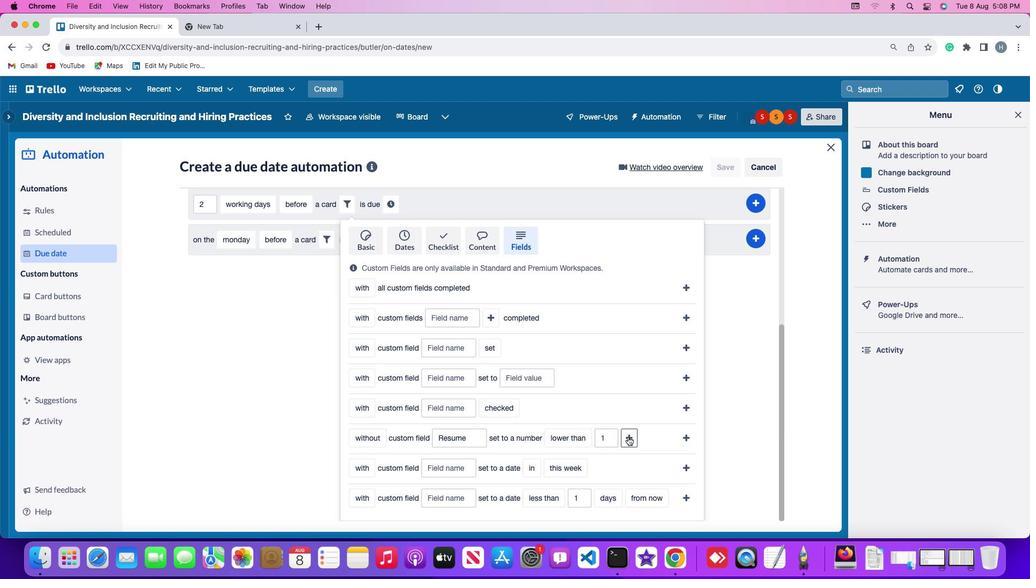 
Action: Mouse moved to (669, 440)
Screenshot: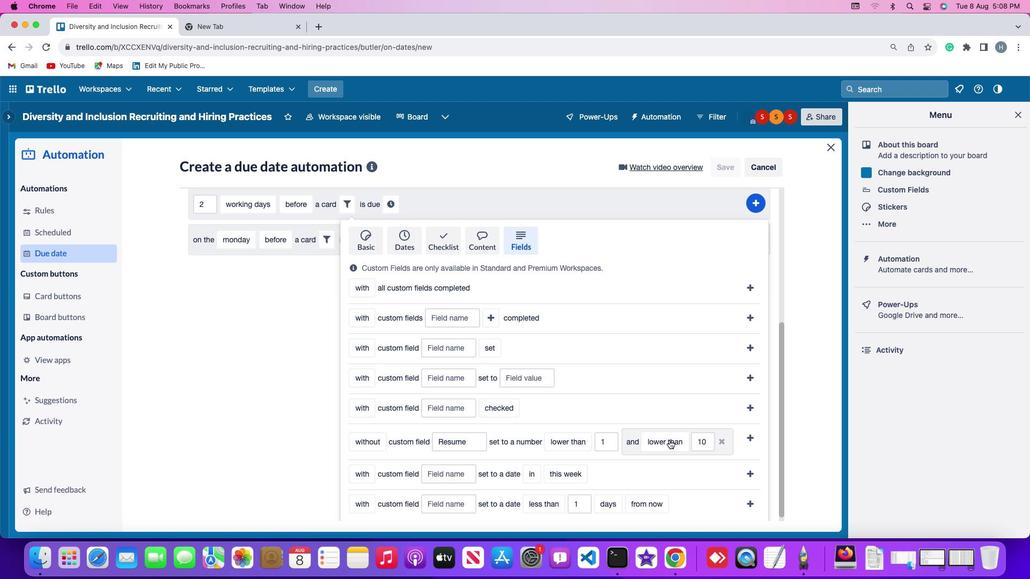 
Action: Mouse pressed left at (669, 440)
Screenshot: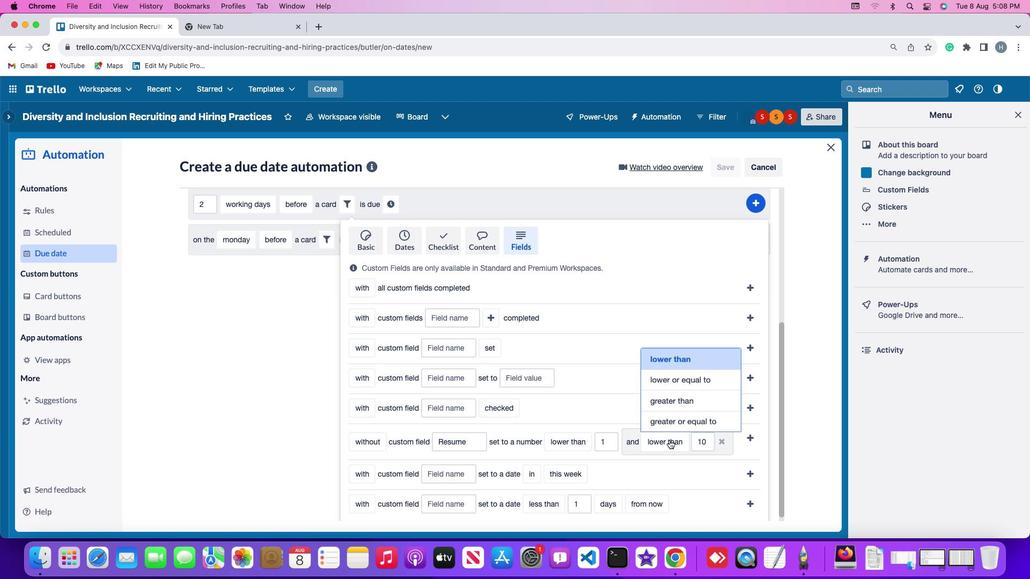 
Action: Mouse moved to (666, 360)
Screenshot: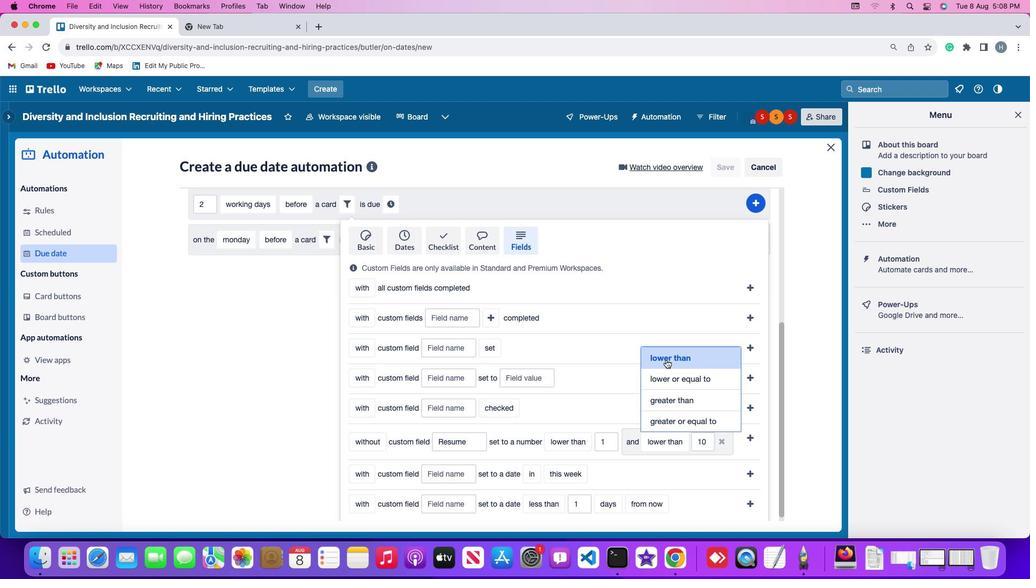 
Action: Mouse pressed left at (666, 360)
Screenshot: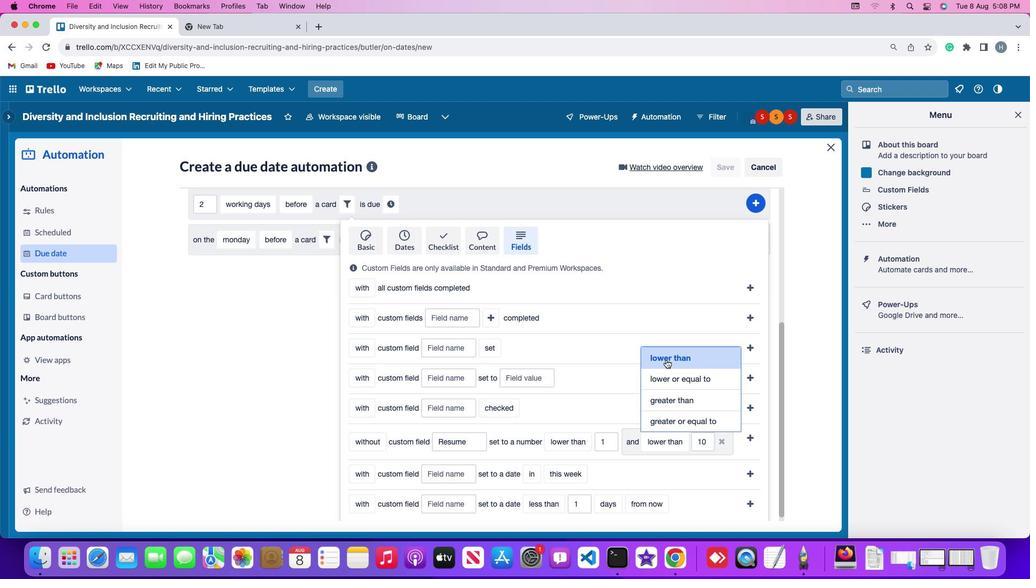 
Action: Mouse moved to (709, 441)
Screenshot: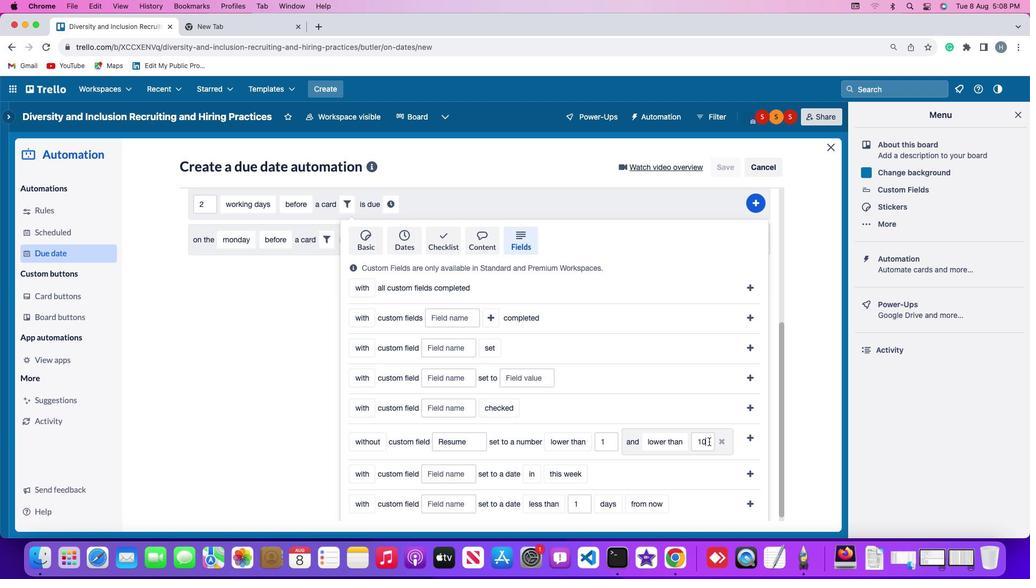 
Action: Mouse pressed left at (709, 441)
Screenshot: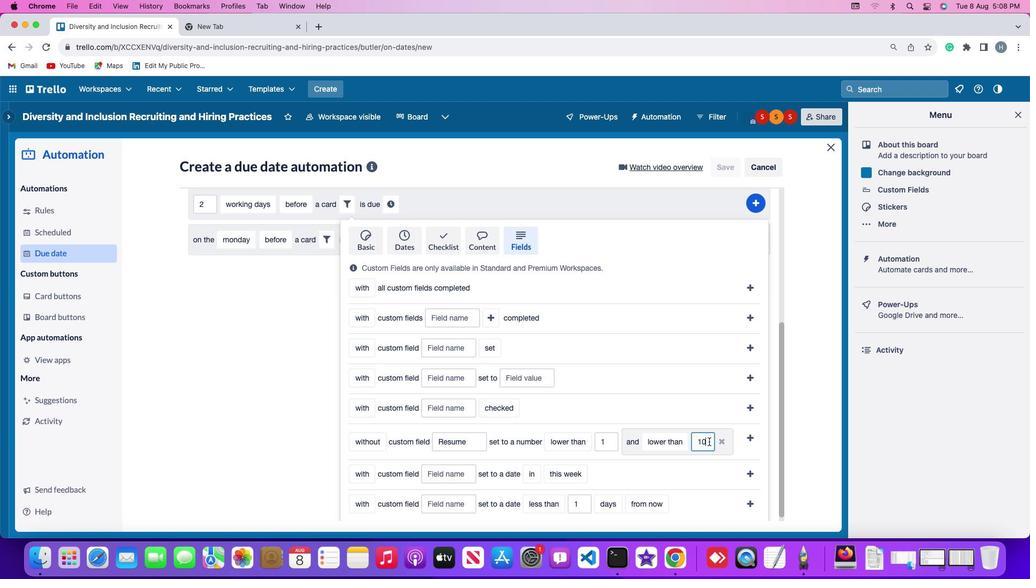 
Action: Mouse moved to (709, 441)
Screenshot: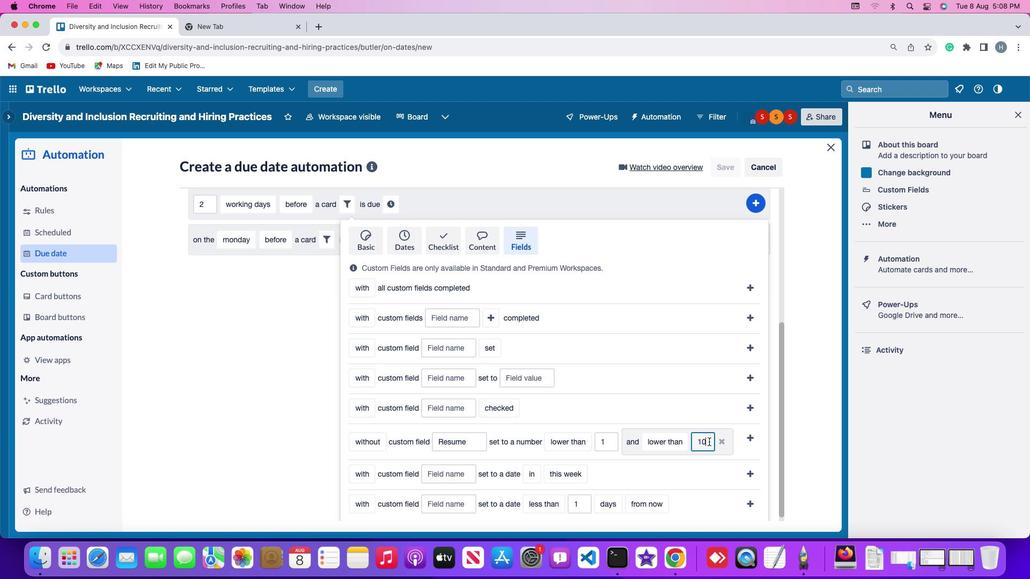 
Action: Key pressed Key.backspaceKey.backspace
Screenshot: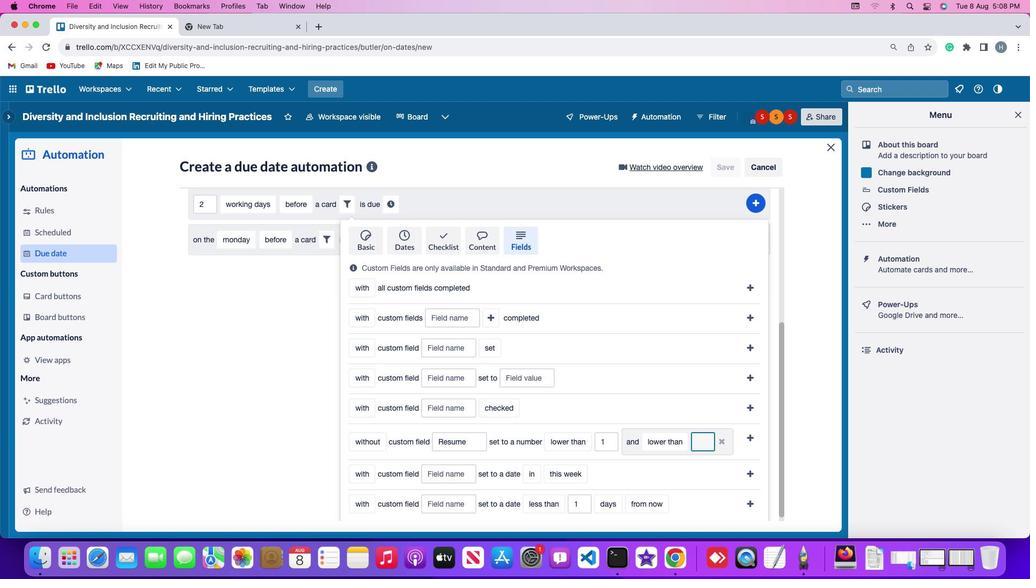 
Action: Mouse moved to (708, 441)
Screenshot: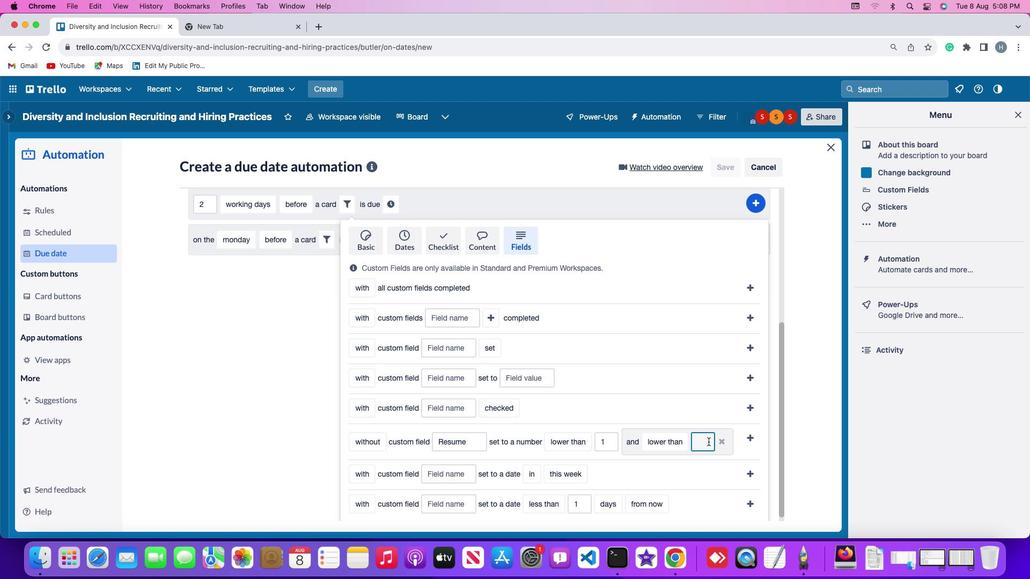 
Action: Key pressed '1''0'
Screenshot: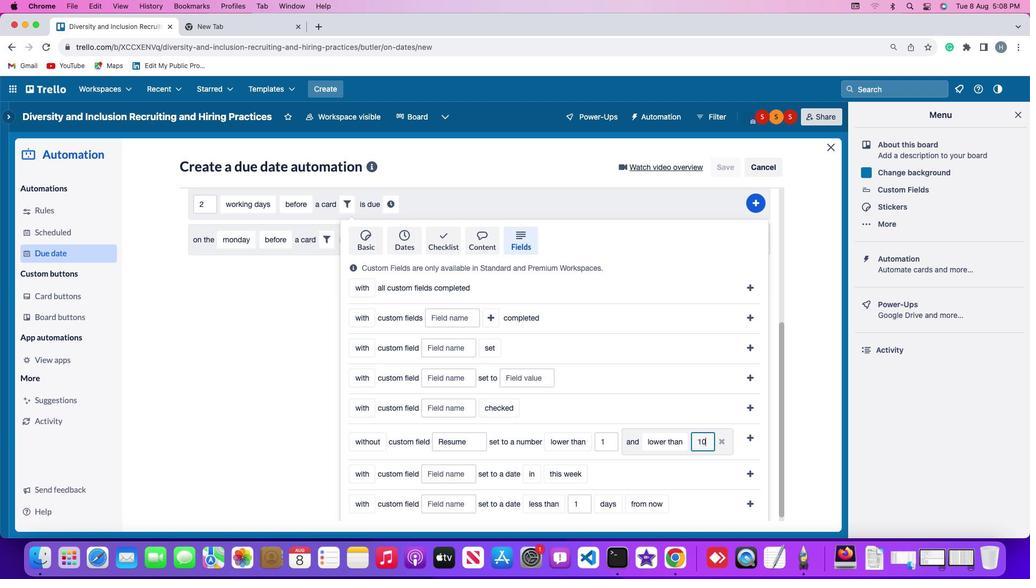 
Action: Mouse moved to (749, 435)
Screenshot: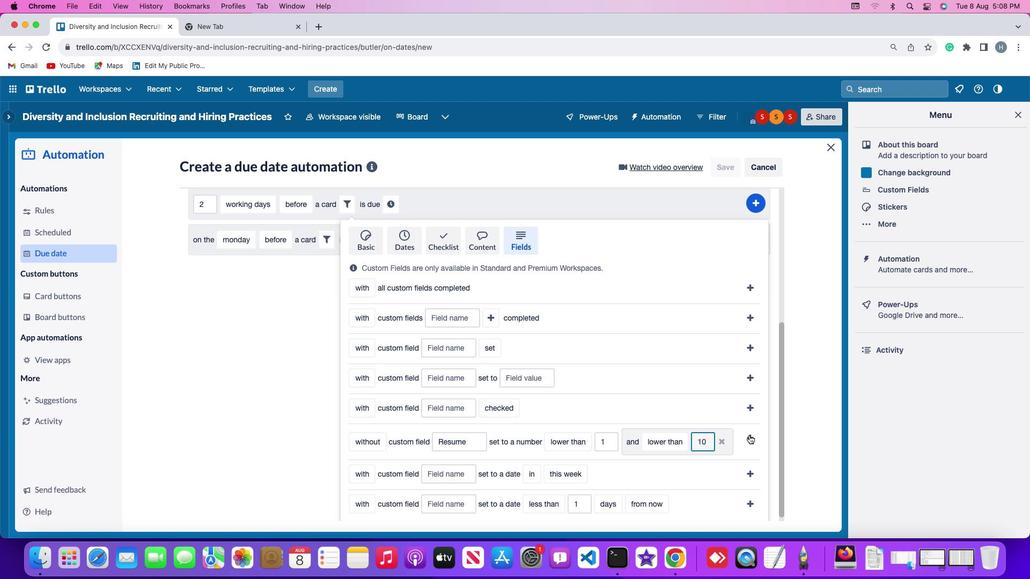 
Action: Mouse pressed left at (749, 435)
Screenshot: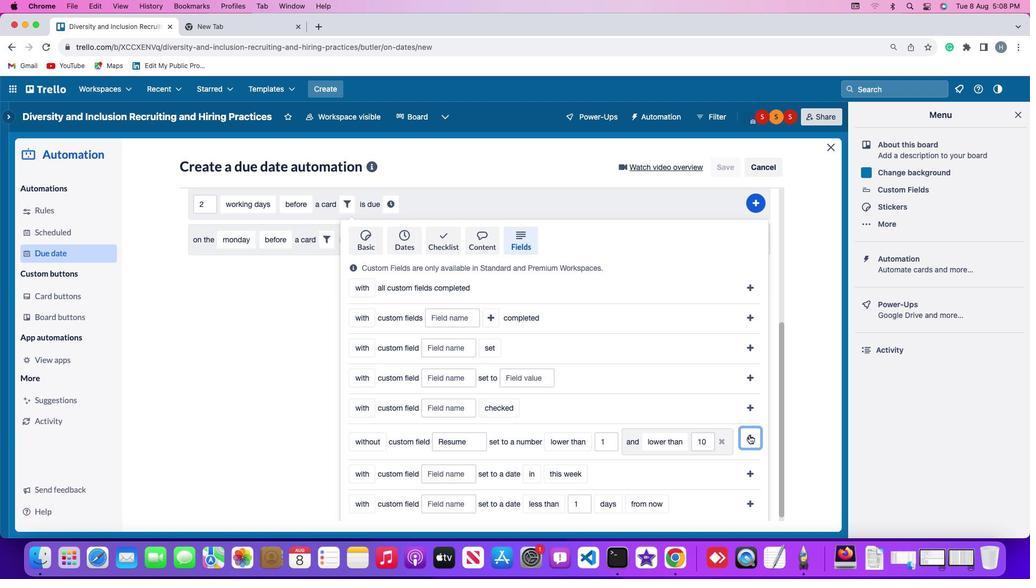 
Action: Mouse moved to (685, 432)
Screenshot: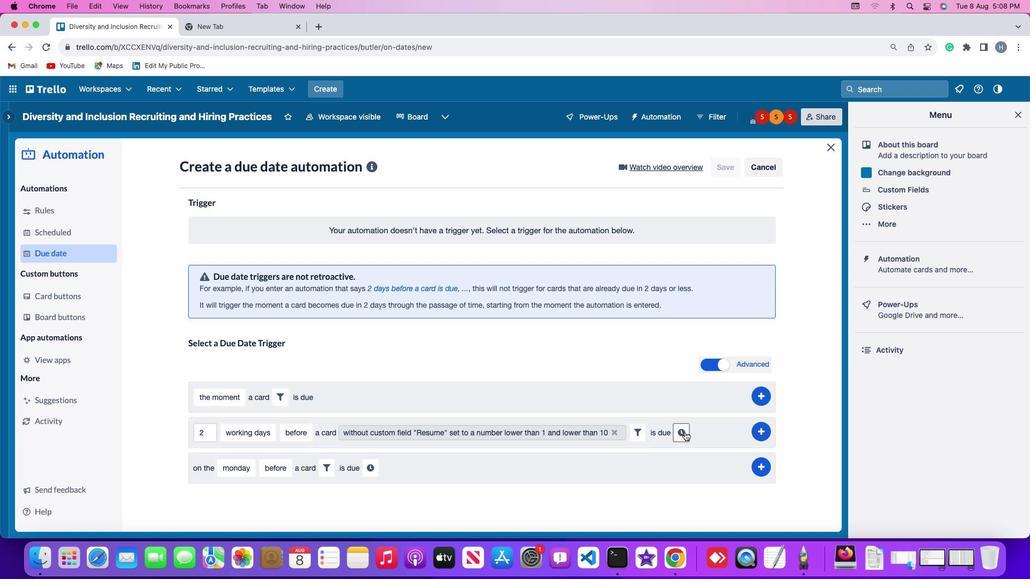 
Action: Mouse pressed left at (685, 432)
Screenshot: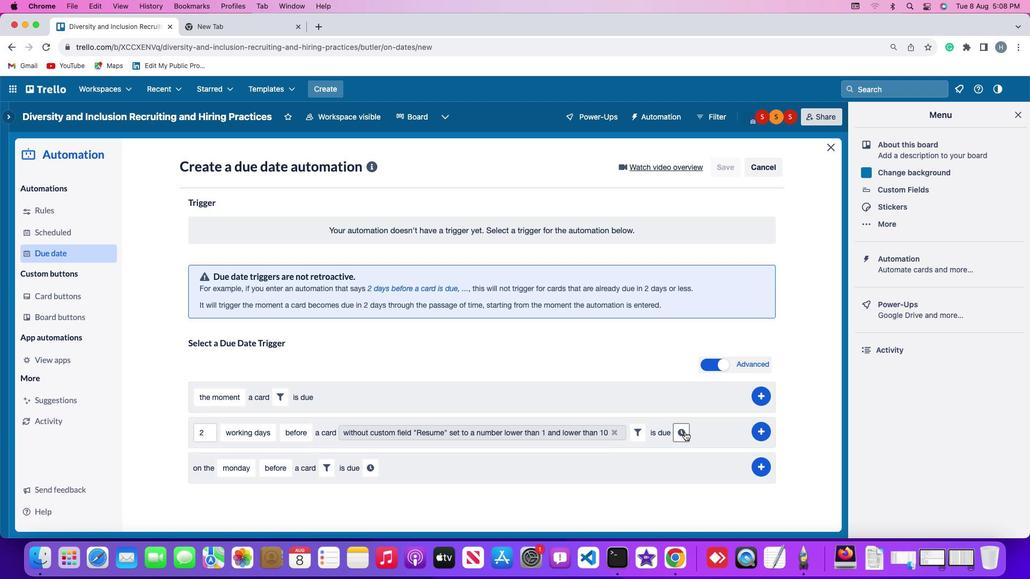 
Action: Mouse moved to (222, 460)
Screenshot: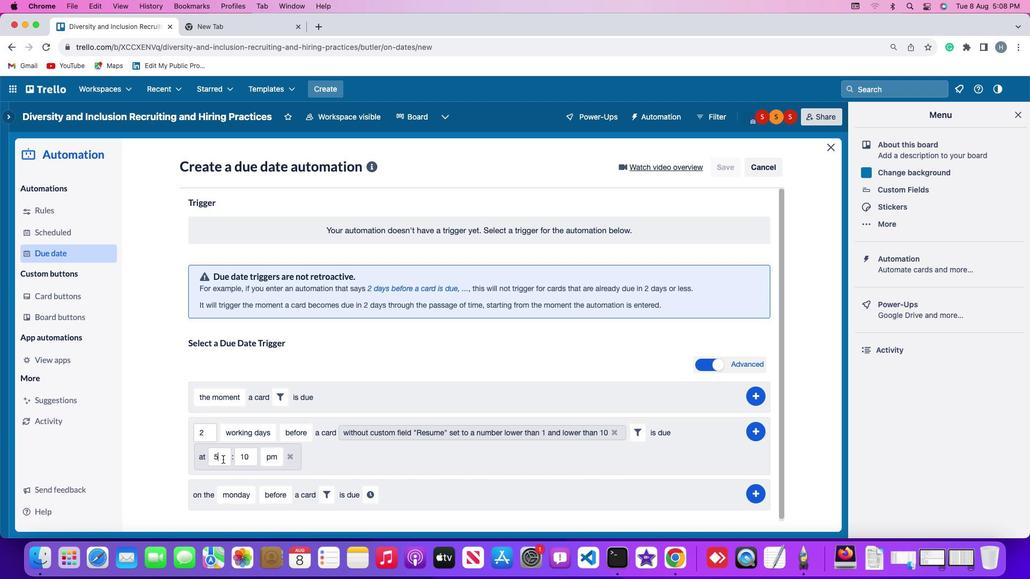 
Action: Mouse pressed left at (222, 460)
Screenshot: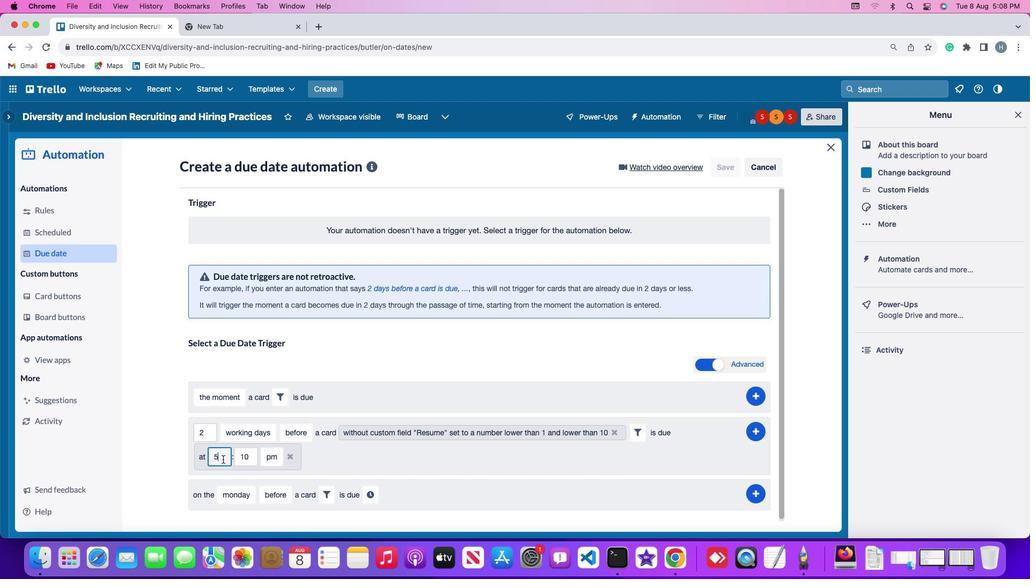 
Action: Key pressed Key.backspace'1''1'
Screenshot: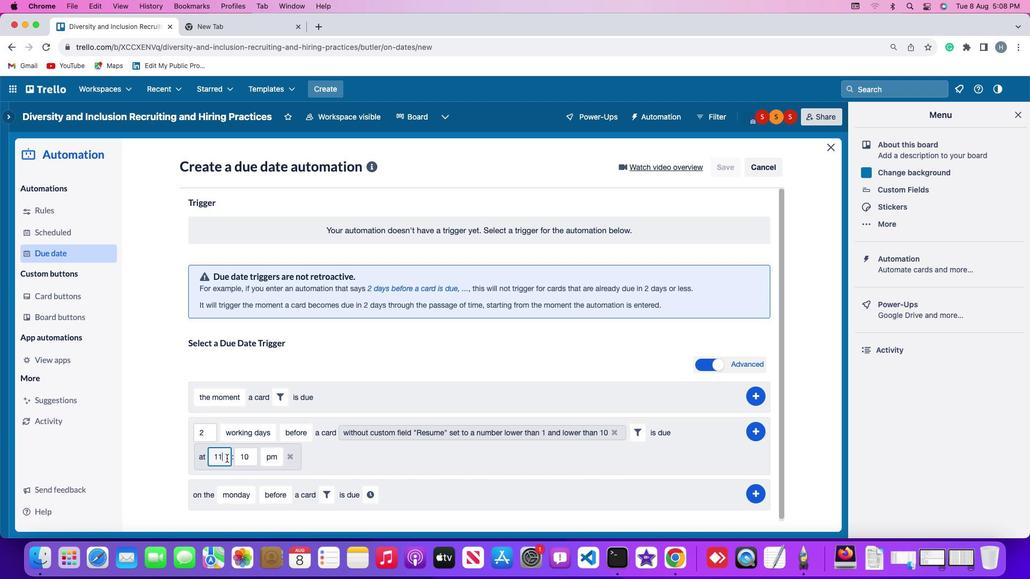 
Action: Mouse moved to (251, 458)
Screenshot: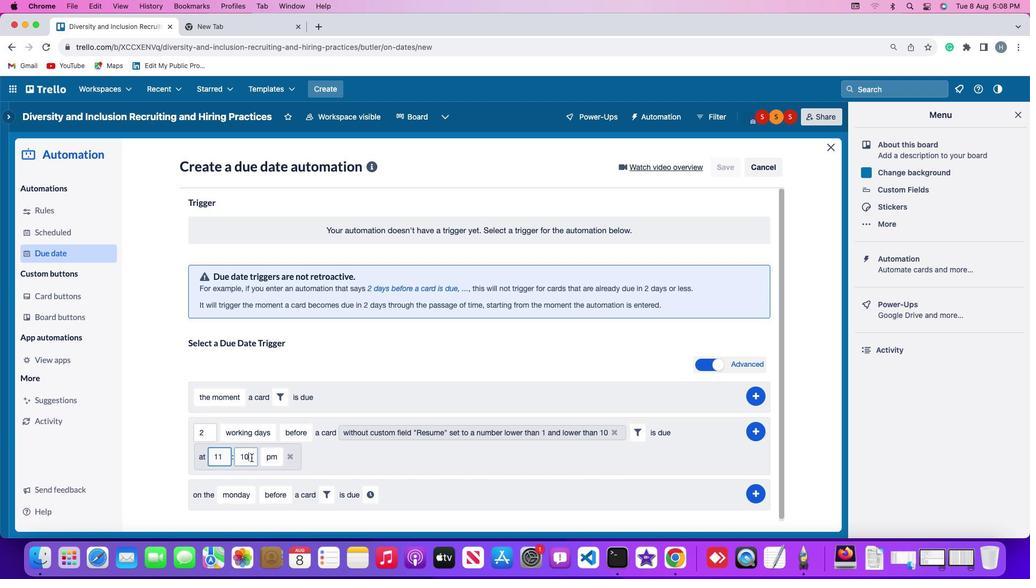 
Action: Mouse pressed left at (251, 458)
Screenshot: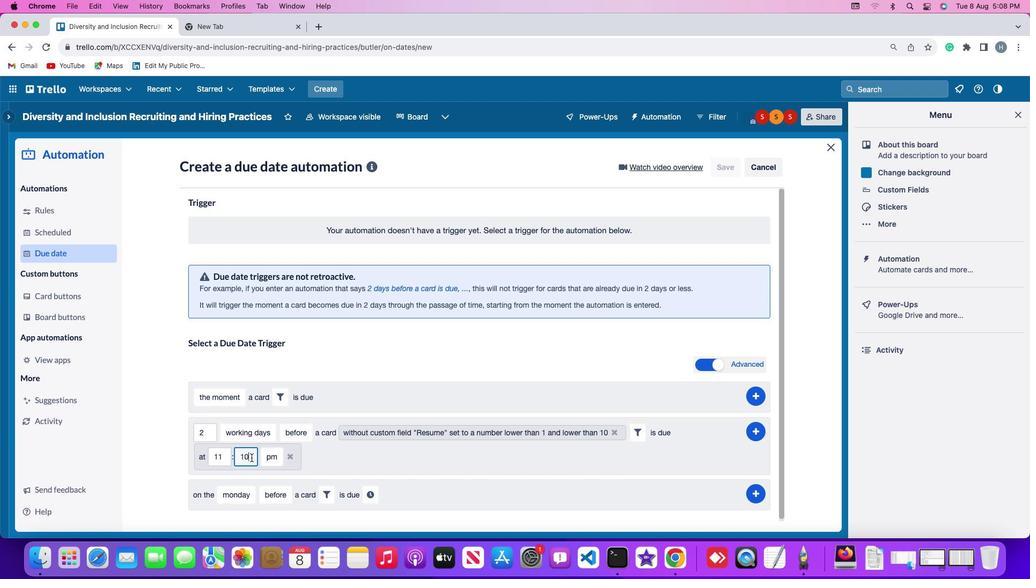 
Action: Key pressed Key.backspaceKey.backspace'0''0'
Screenshot: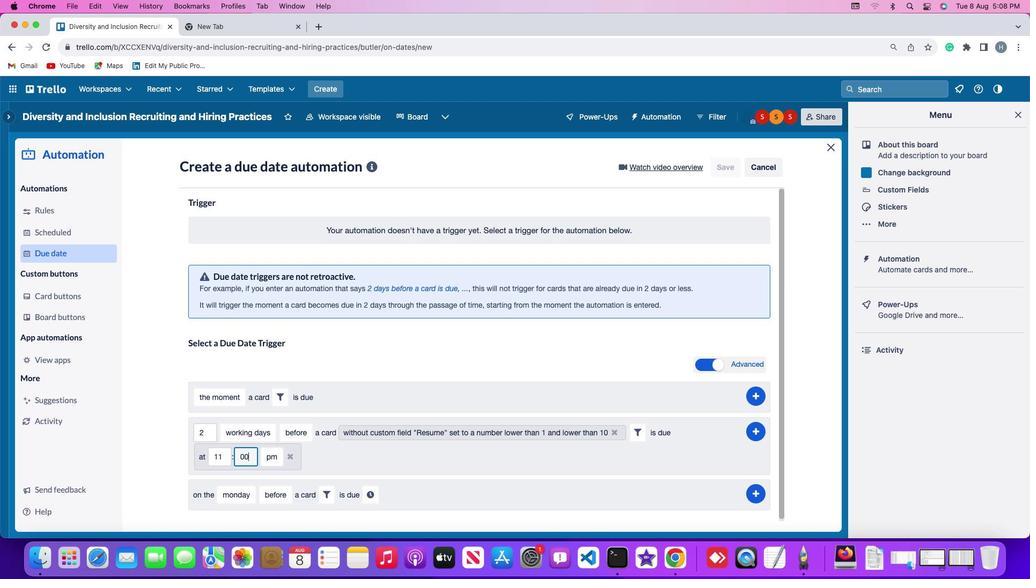 
Action: Mouse moved to (267, 456)
Screenshot: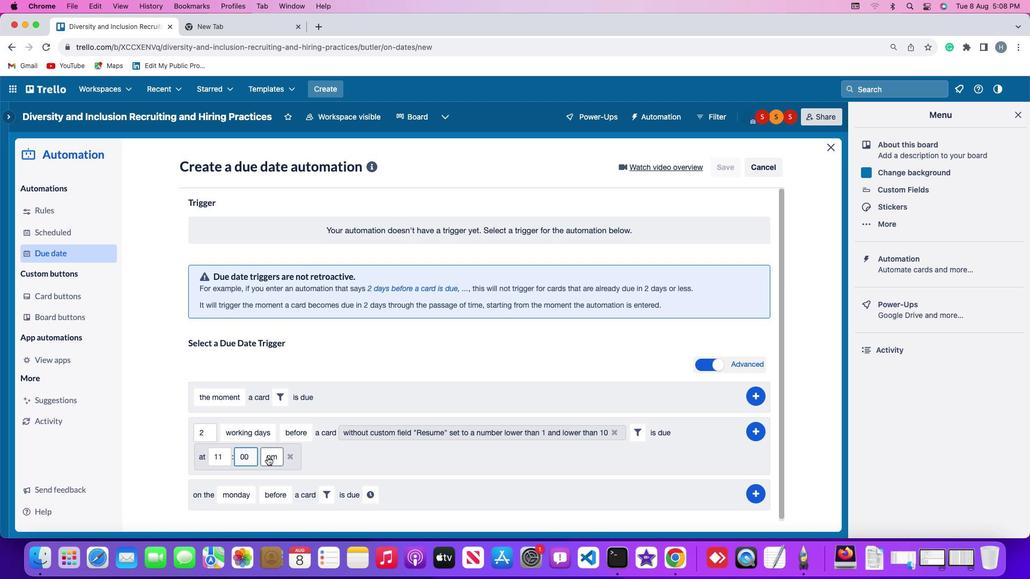 
Action: Mouse pressed left at (267, 456)
Screenshot: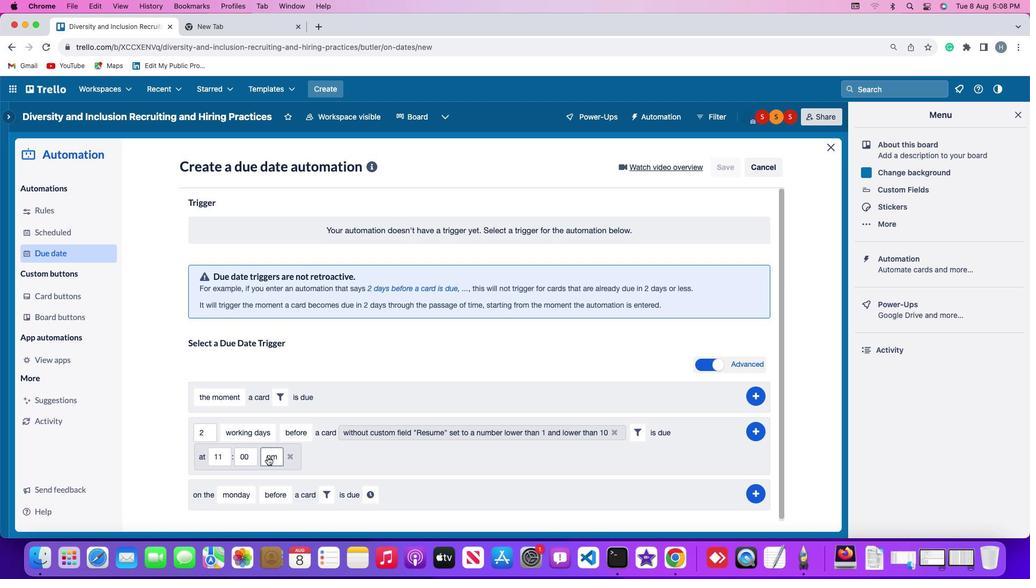 
Action: Mouse moved to (277, 482)
Screenshot: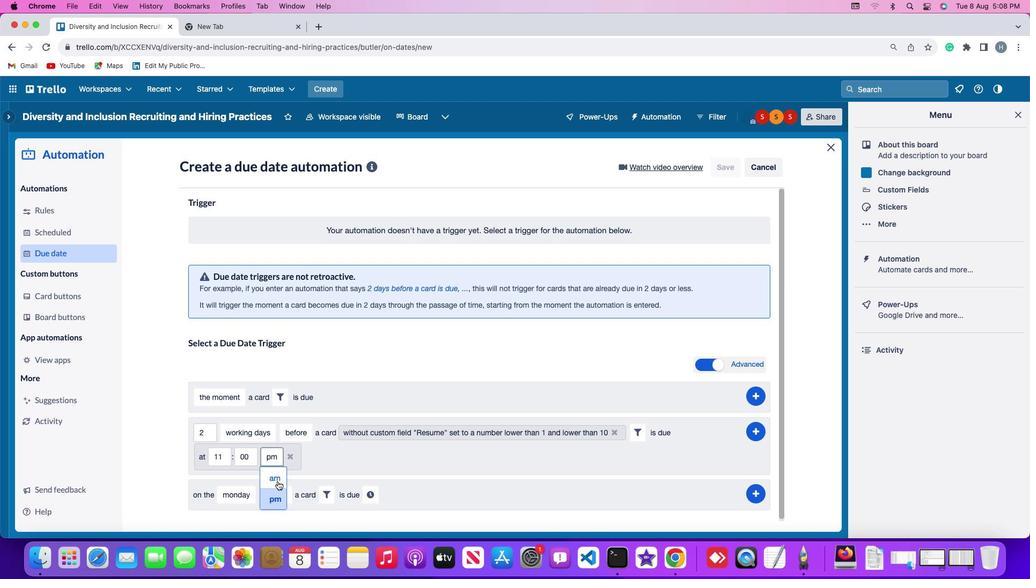 
Action: Mouse pressed left at (277, 482)
Screenshot: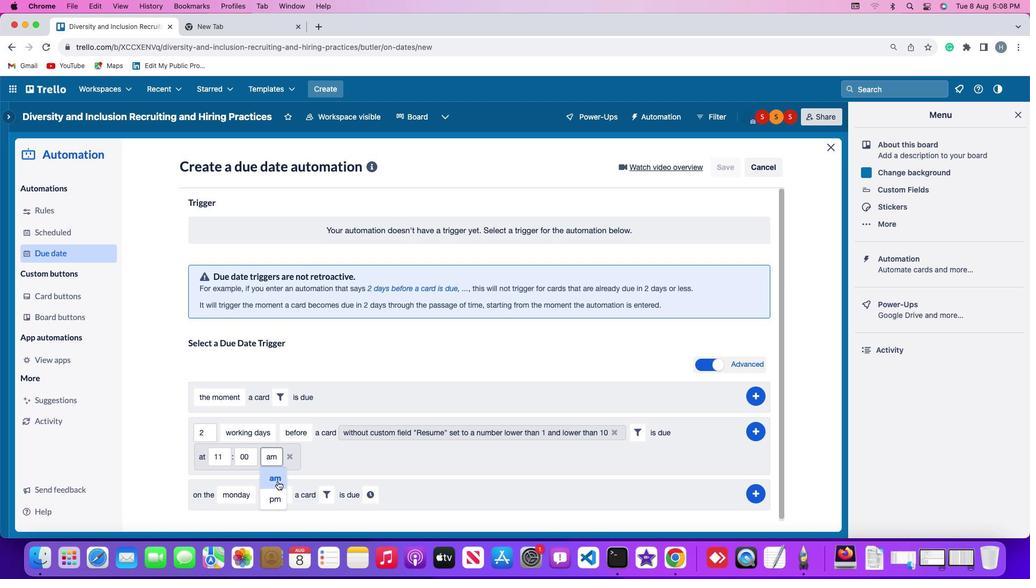 
Action: Mouse moved to (759, 430)
Screenshot: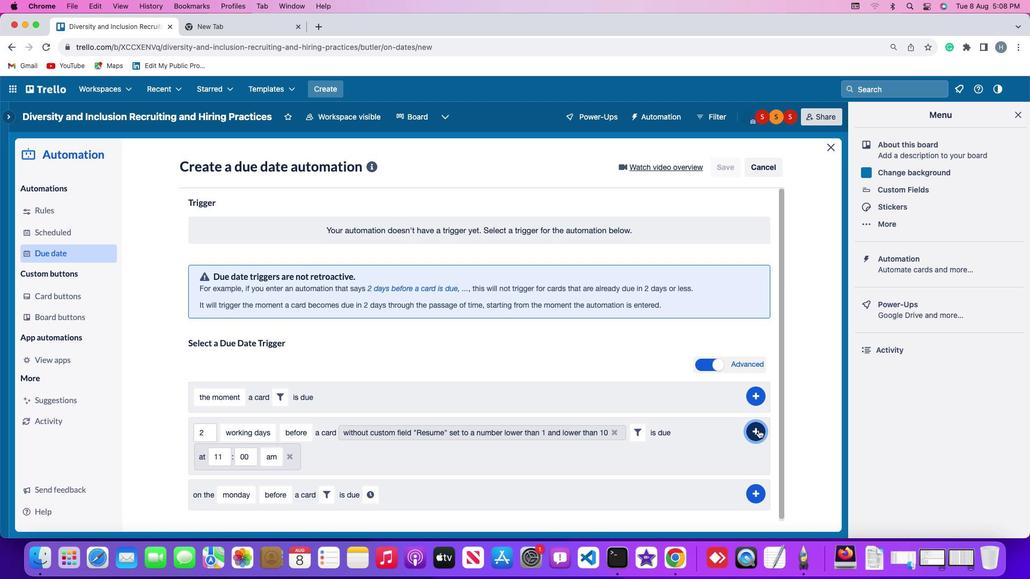 
Action: Mouse pressed left at (759, 430)
Screenshot: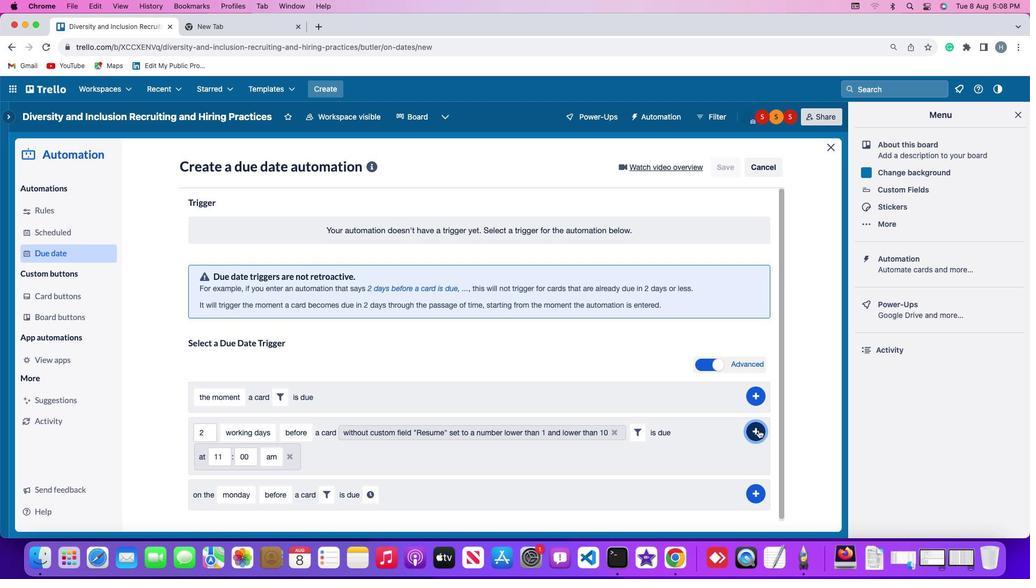 
Action: Mouse moved to (792, 339)
Screenshot: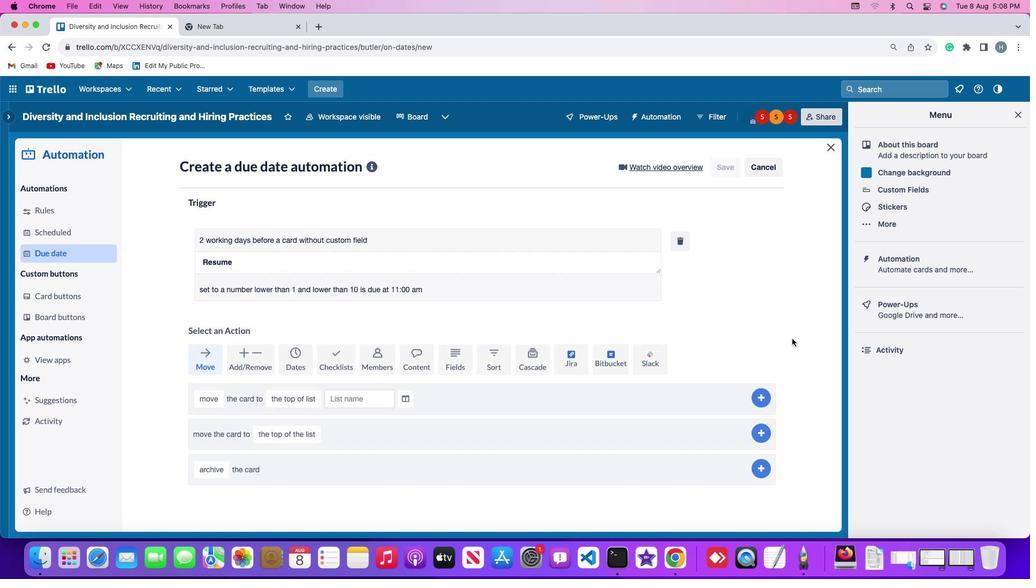 
